 Task: For heading Use Comfortaa with red colour.  font size for heading26,  'Change the font style of data to'Comfortaa and font size to 18,  Change the alignment of both headline & data to Align left In the sheet   Catalyst Sales templetes   book
Action: Mouse moved to (345, 245)
Screenshot: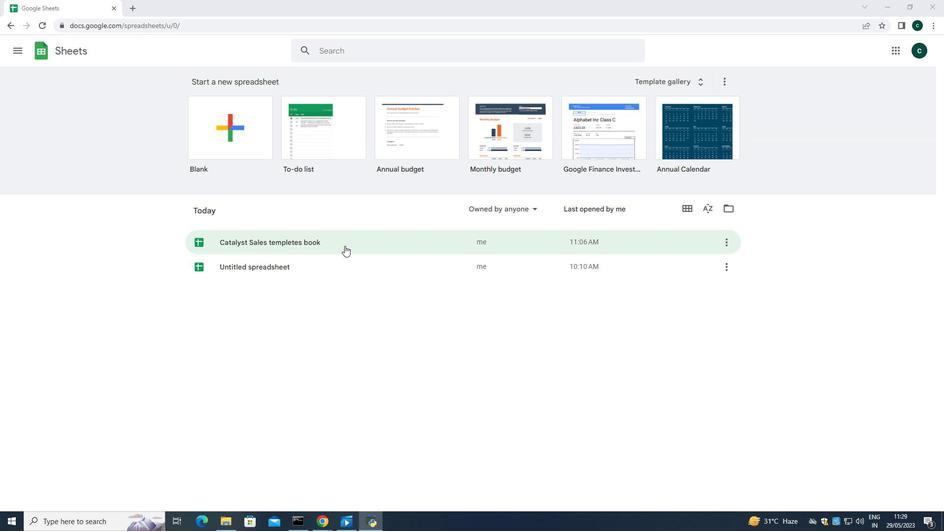 
Action: Mouse pressed left at (345, 245)
Screenshot: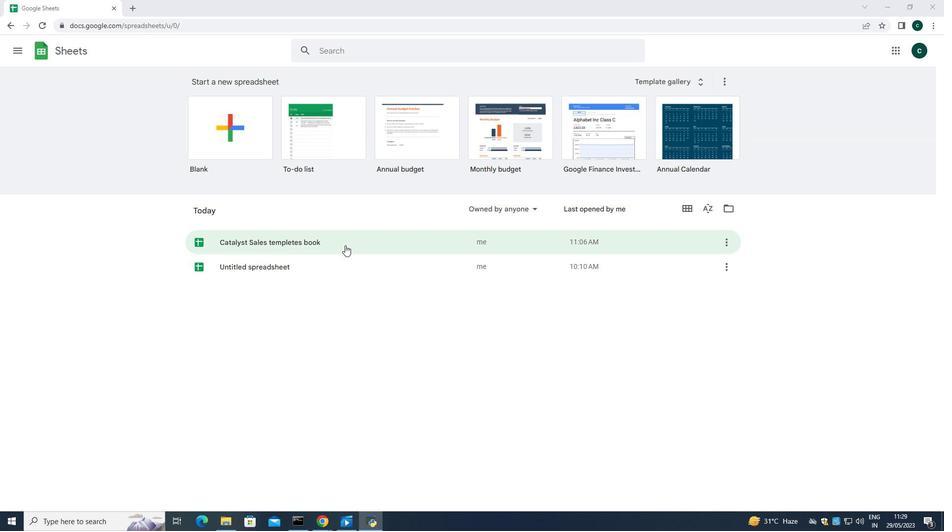 
Action: Mouse pressed left at (345, 245)
Screenshot: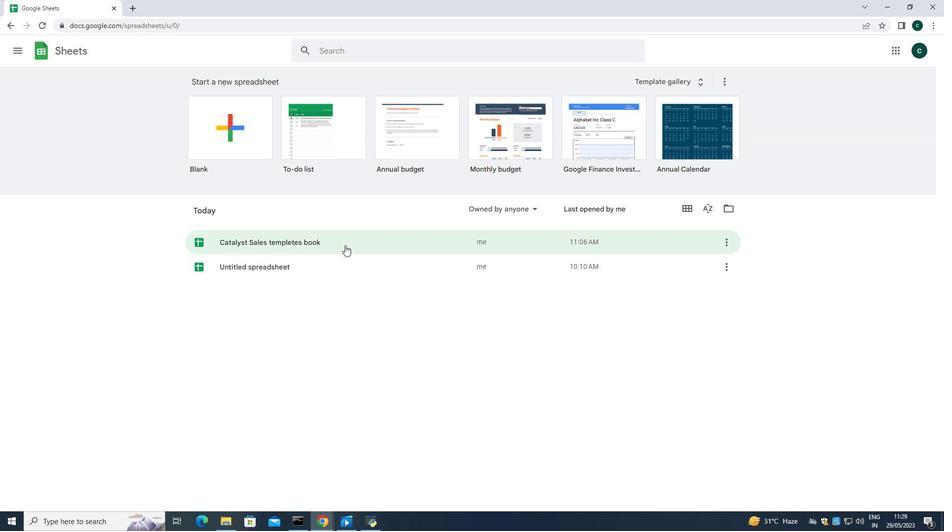 
Action: Mouse moved to (122, 122)
Screenshot: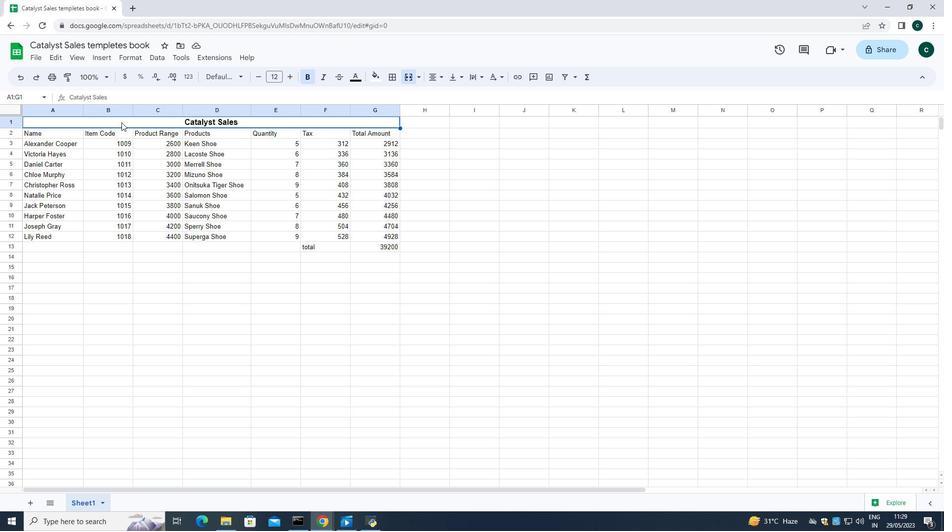 
Action: Mouse pressed left at (122, 122)
Screenshot: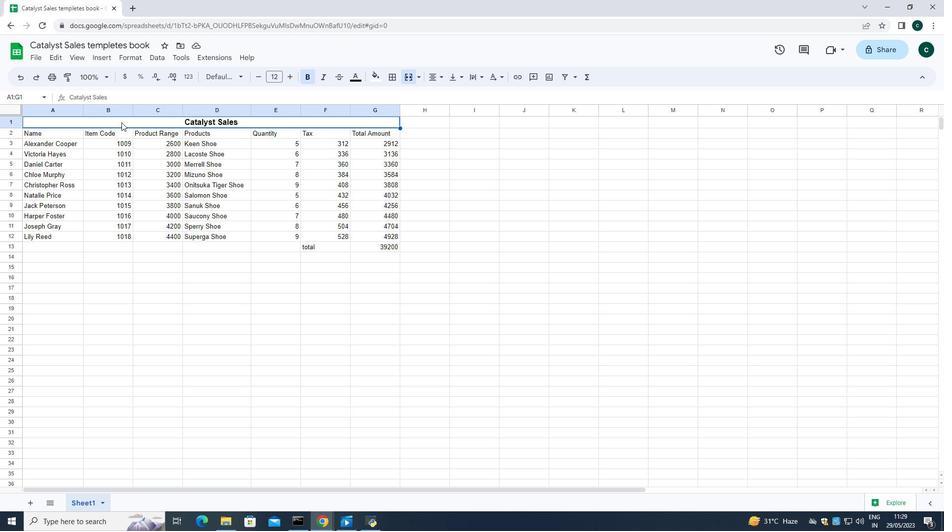 
Action: Mouse moved to (147, 97)
Screenshot: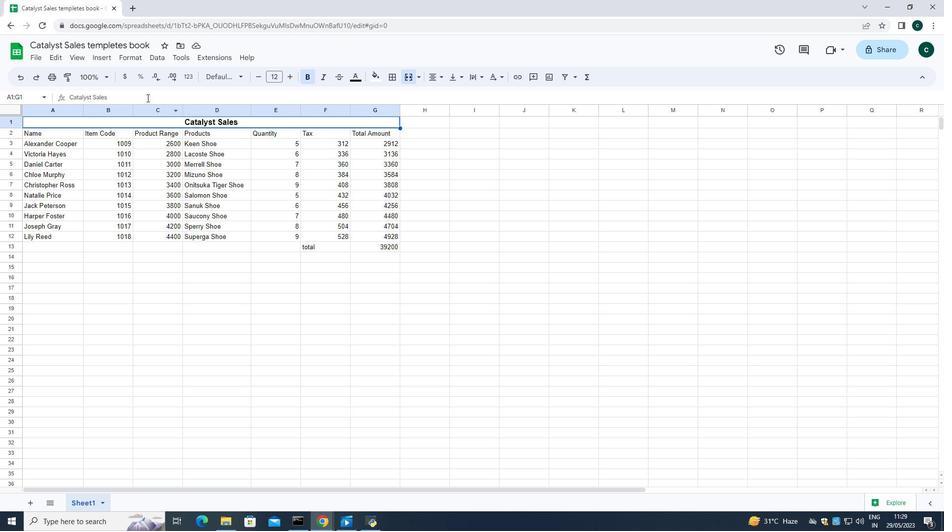 
Action: Mouse pressed left at (147, 97)
Screenshot: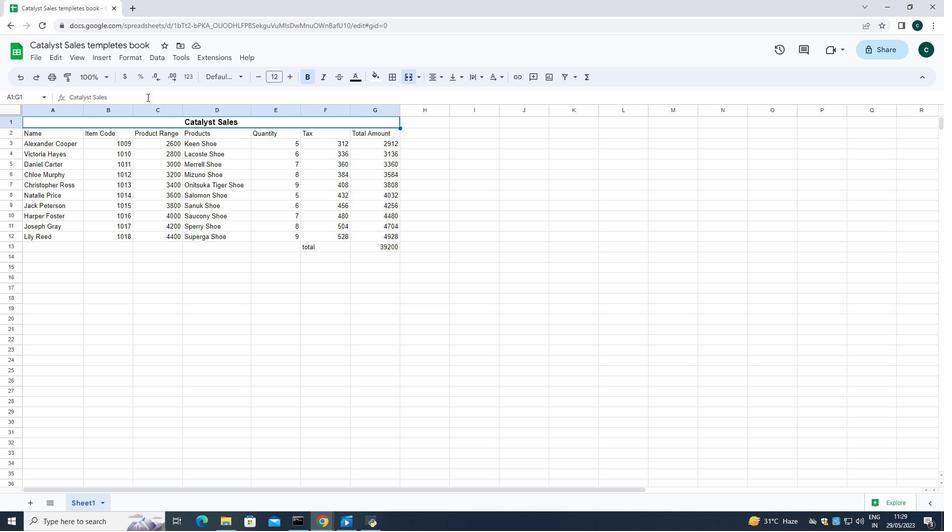 
Action: Key pressed <Key.backspace><Key.backspace><Key.backspace><Key.backspace><Key.backspace><Key.backspace><Key.backspace><Key.backspace><Key.backspace><Key.backspace><Key.backspace><Key.backspace><Key.backspace><Key.backspace><Key.shift><Key.shift><Key.shift><Key.shift><Key.shift><Key.shift><Key.shift>Comfortaa
Screenshot: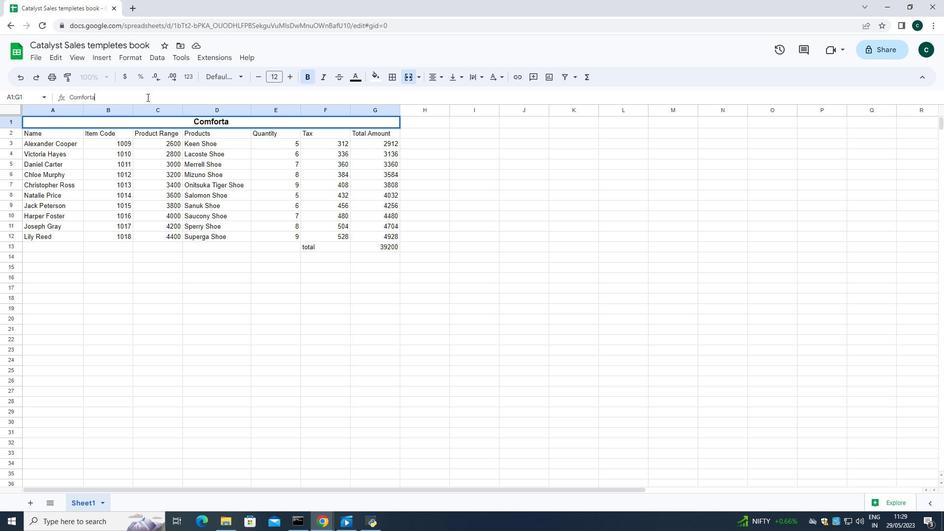 
Action: Mouse moved to (249, 121)
Screenshot: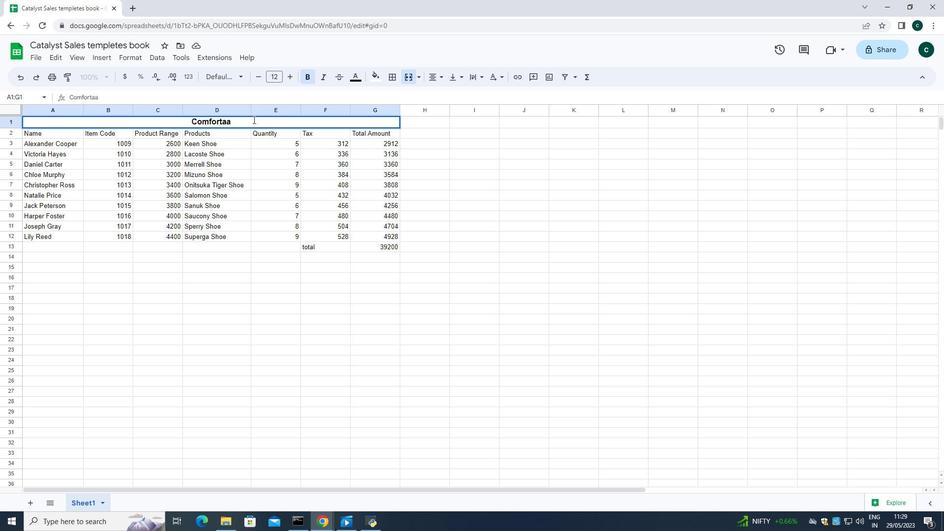 
Action: Mouse pressed left at (249, 121)
Screenshot: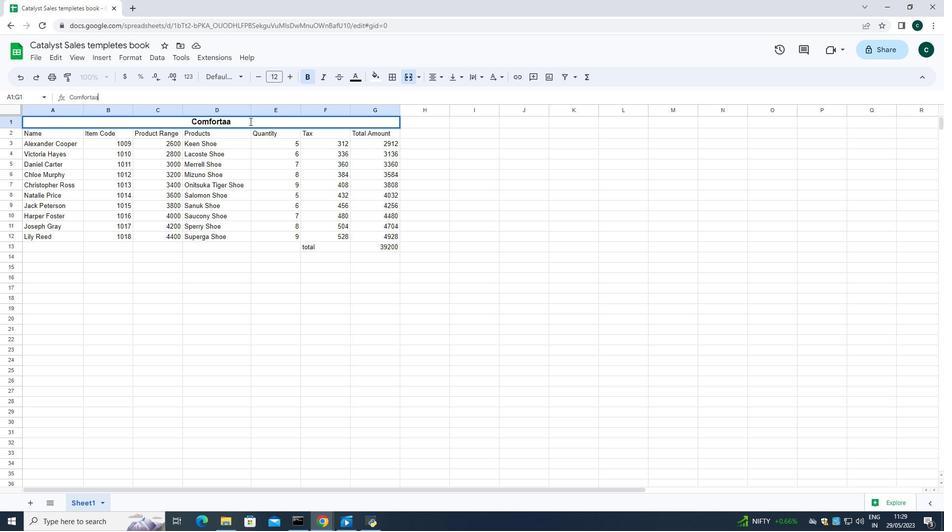 
Action: Mouse moved to (291, 79)
Screenshot: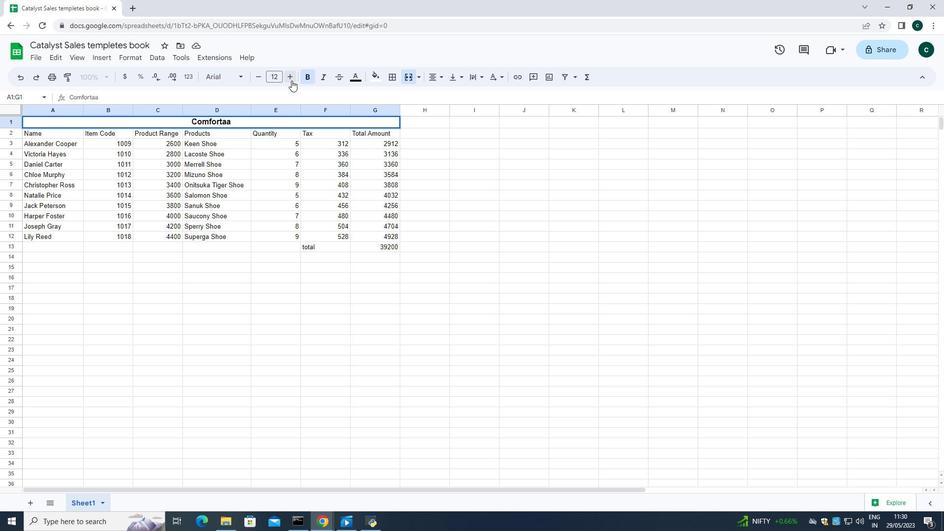 
Action: Mouse pressed left at (291, 79)
Screenshot: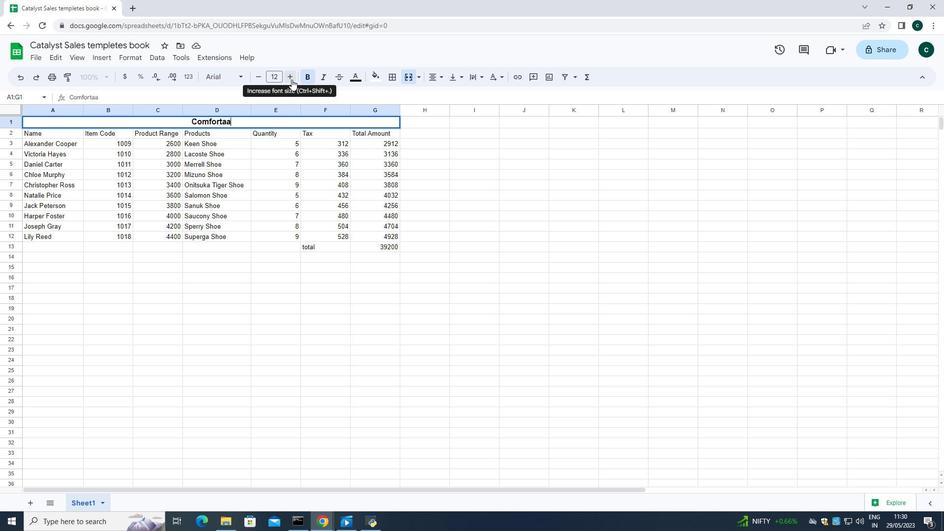 
Action: Mouse moved to (289, 74)
Screenshot: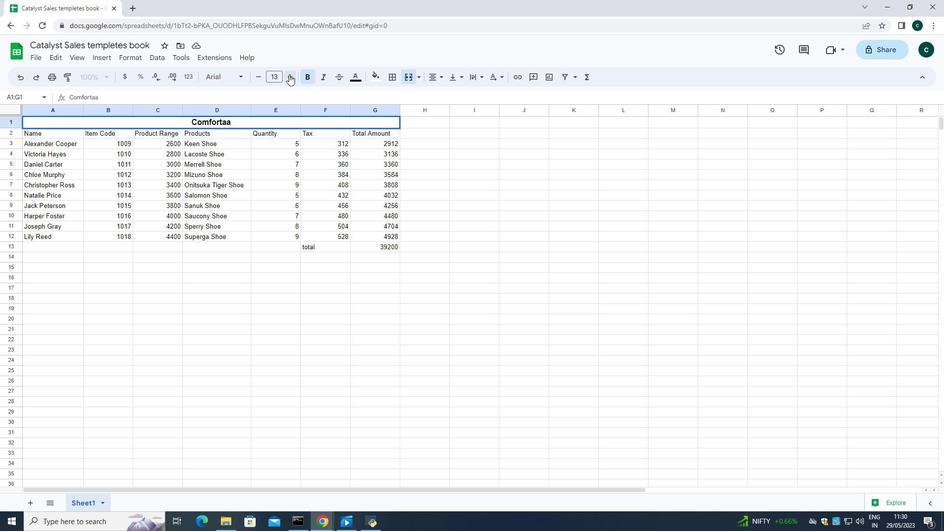 
Action: Mouse pressed left at (289, 74)
Screenshot: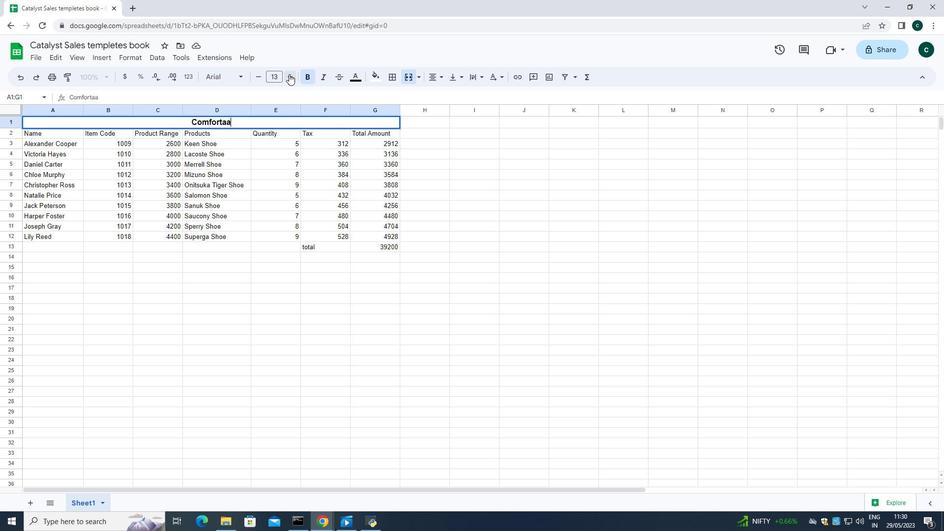 
Action: Mouse pressed left at (289, 74)
Screenshot: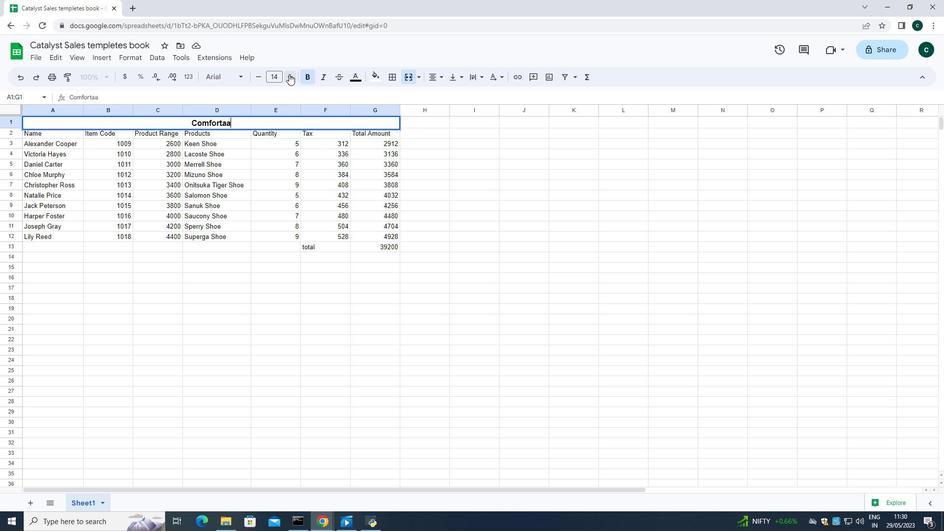 
Action: Mouse moved to (290, 78)
Screenshot: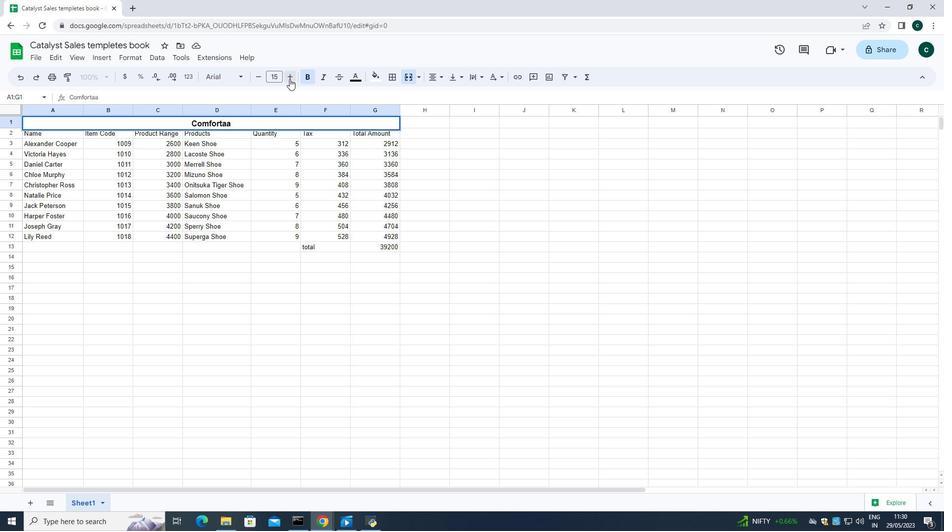 
Action: Mouse pressed left at (290, 78)
Screenshot: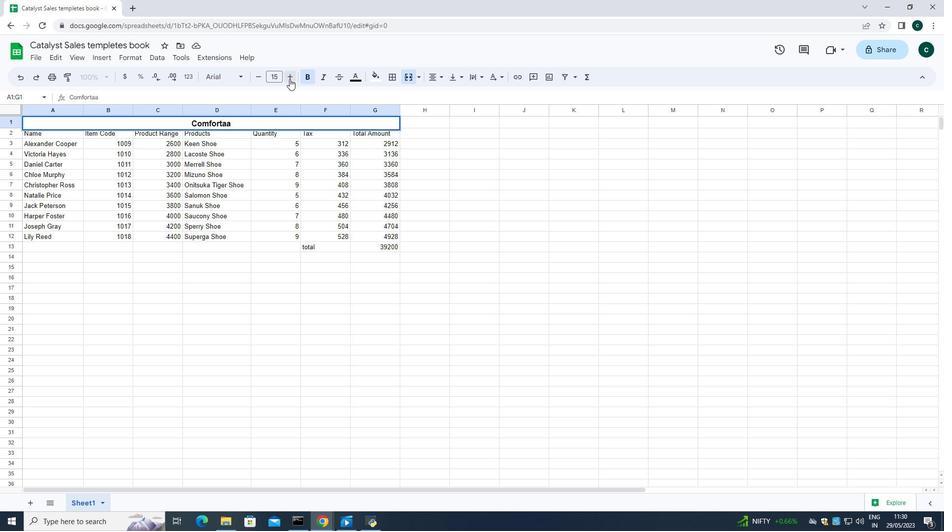 
Action: Mouse pressed left at (290, 78)
Screenshot: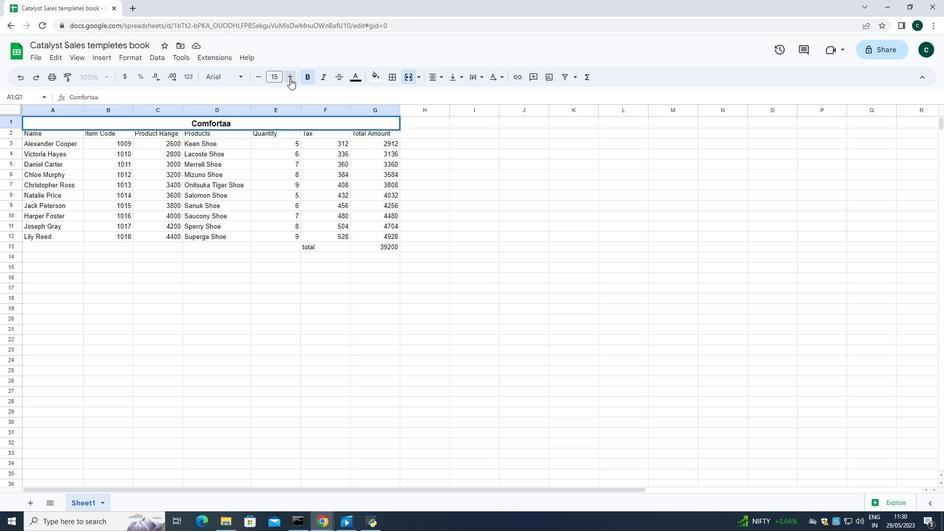 
Action: Mouse pressed left at (290, 78)
Screenshot: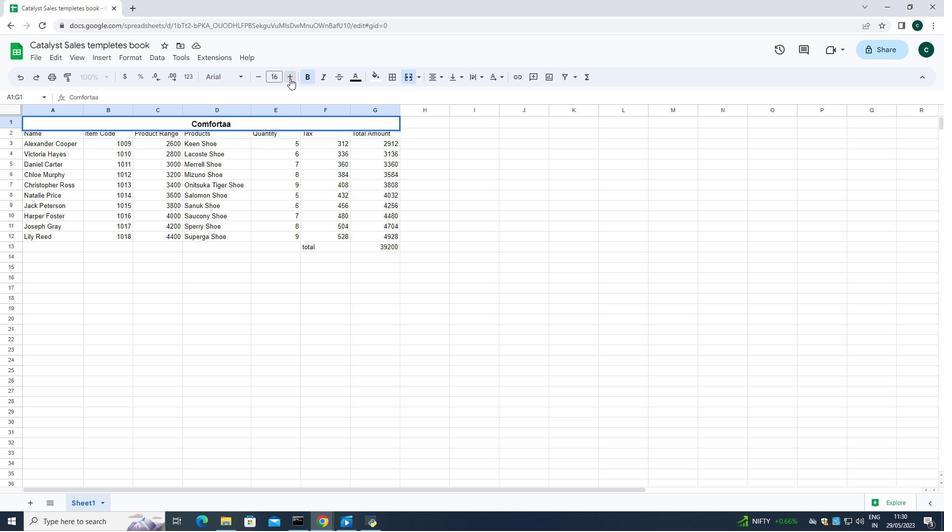 
Action: Mouse pressed left at (290, 78)
Screenshot: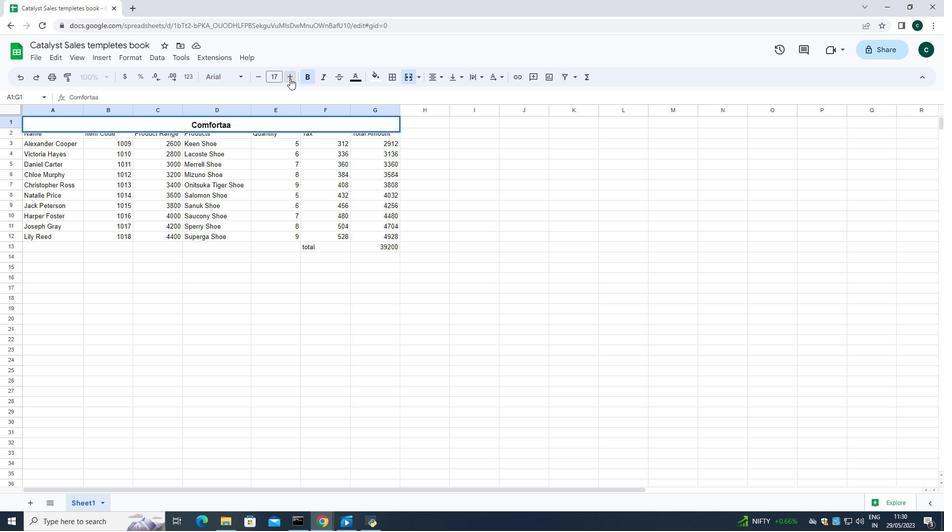 
Action: Mouse pressed left at (290, 78)
Screenshot: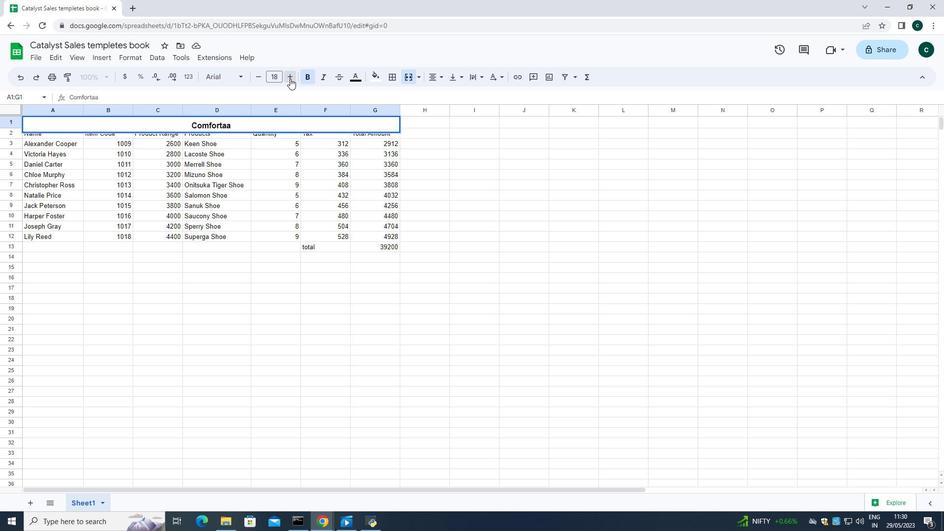 
Action: Mouse pressed left at (290, 78)
Screenshot: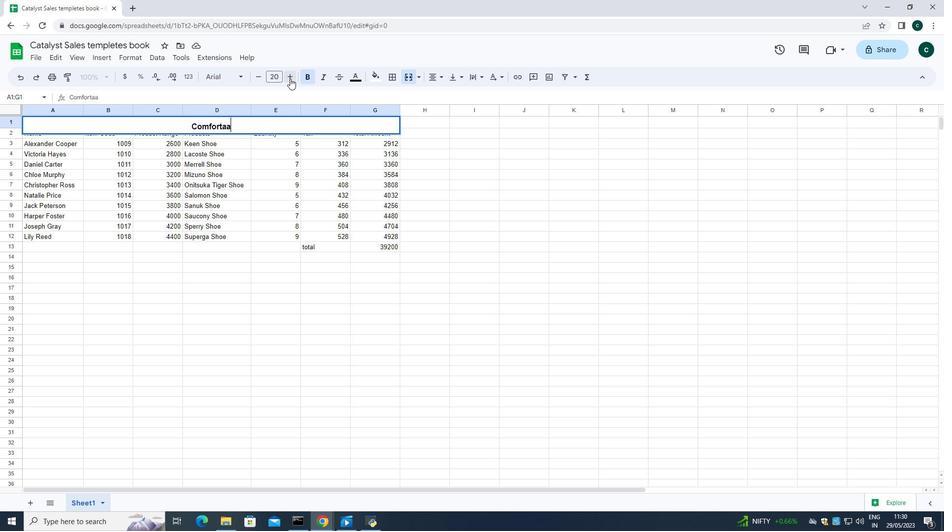 
Action: Mouse moved to (291, 76)
Screenshot: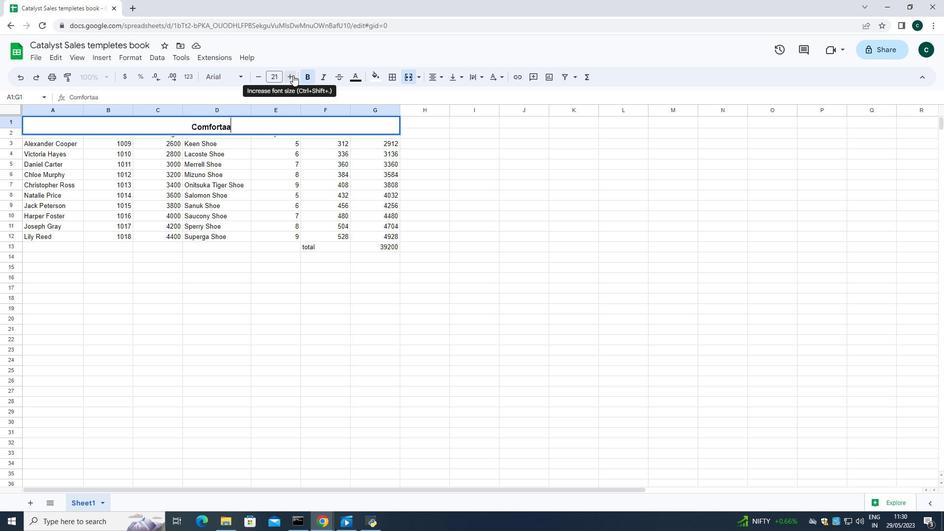 
Action: Mouse pressed left at (291, 76)
Screenshot: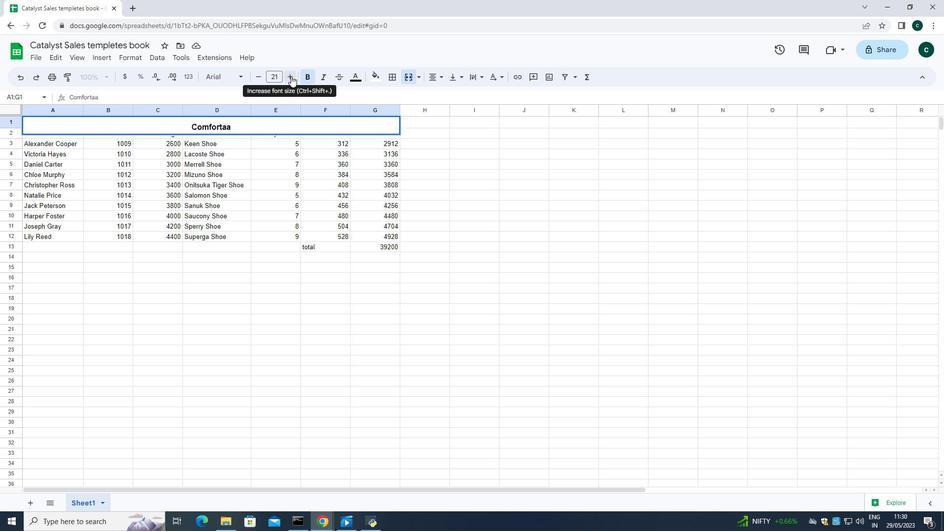 
Action: Mouse pressed left at (291, 76)
Screenshot: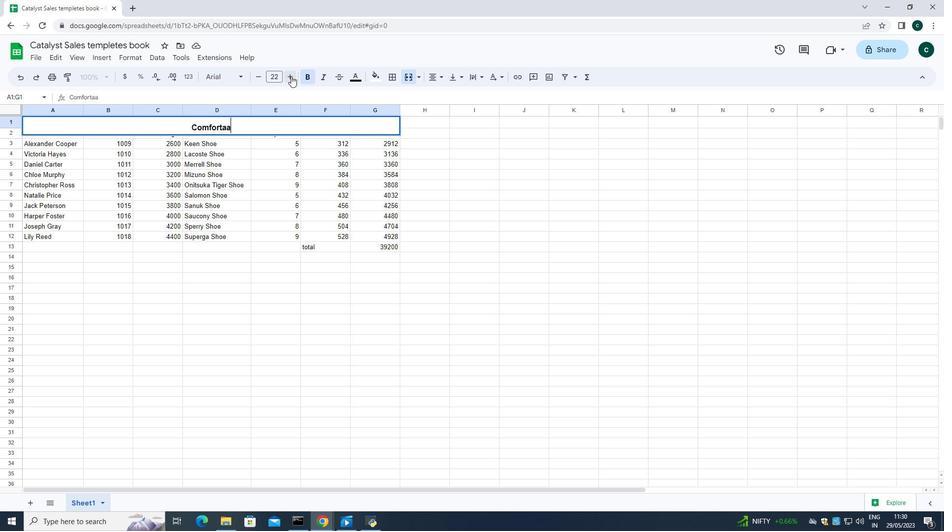 
Action: Mouse pressed left at (291, 76)
Screenshot: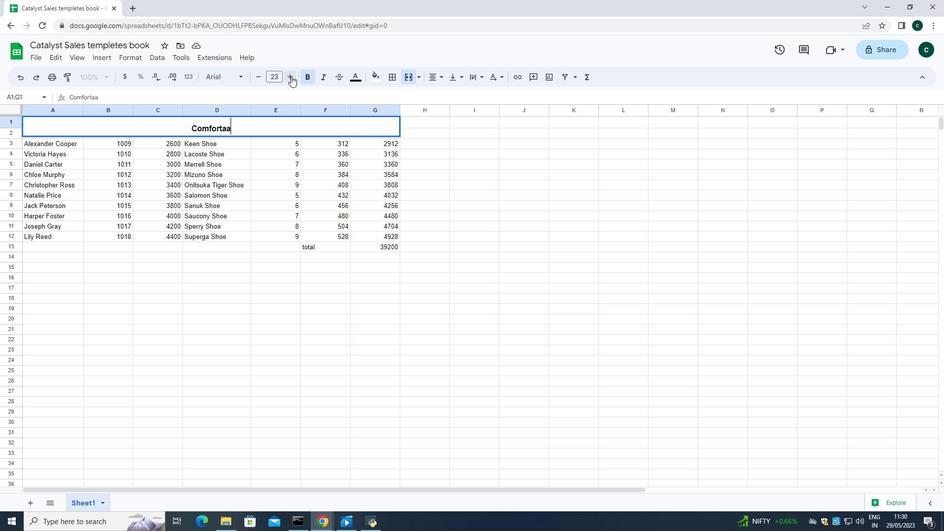 
Action: Mouse pressed left at (291, 76)
Screenshot: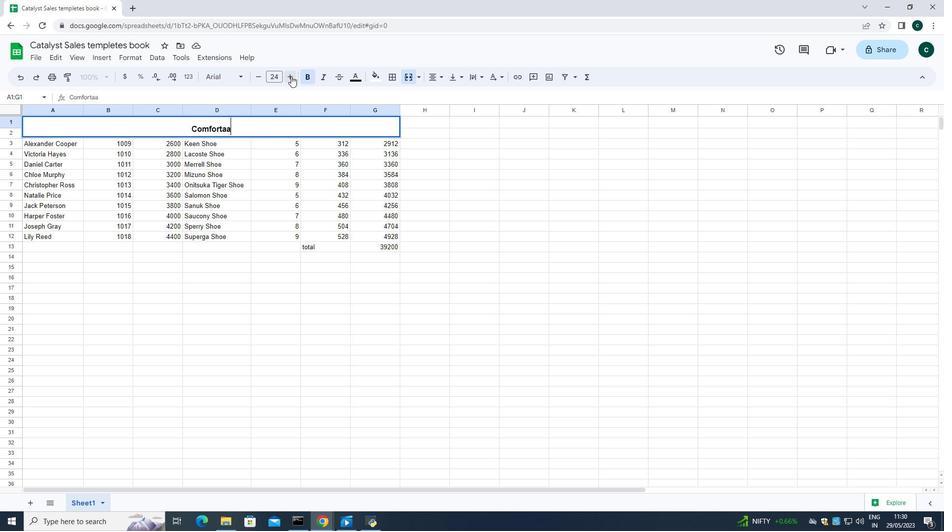 
Action: Mouse pressed left at (291, 76)
Screenshot: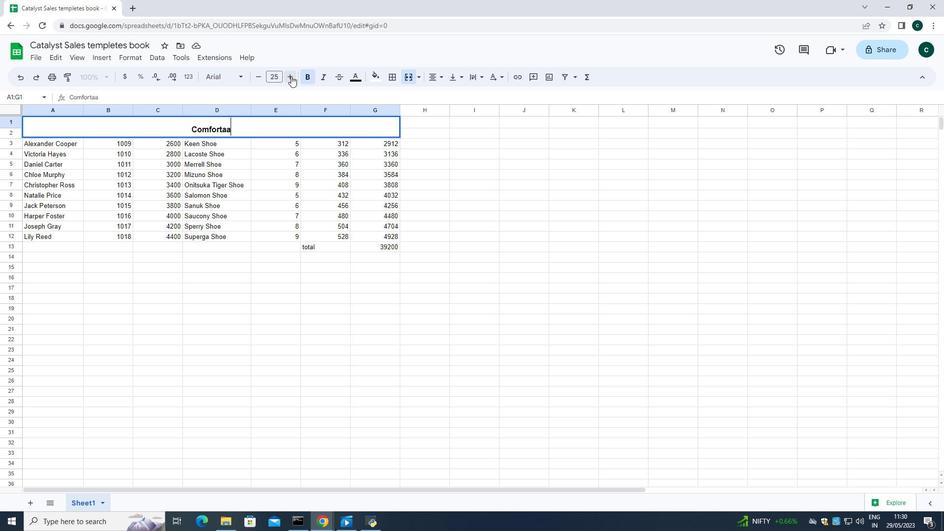 
Action: Mouse moved to (353, 78)
Screenshot: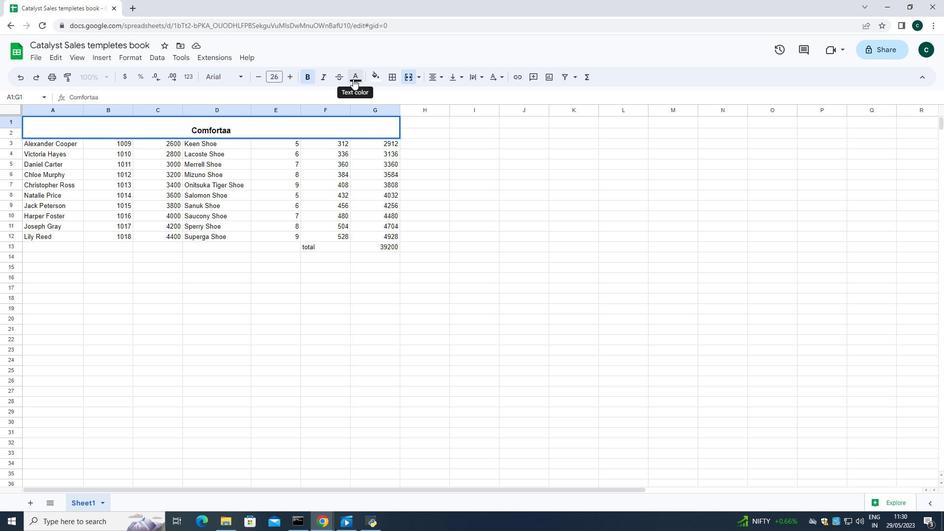 
Action: Mouse pressed left at (353, 78)
Screenshot: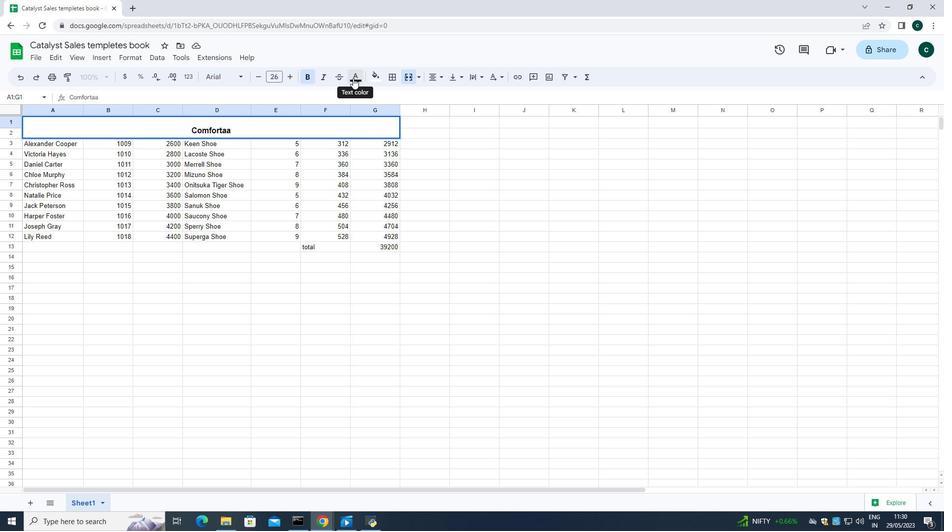
Action: Mouse moved to (368, 120)
Screenshot: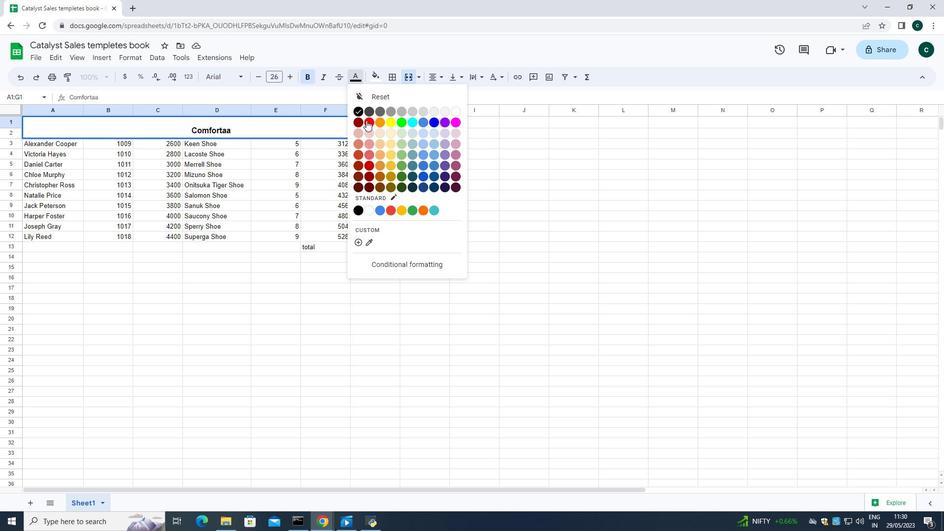 
Action: Mouse pressed left at (368, 120)
Screenshot: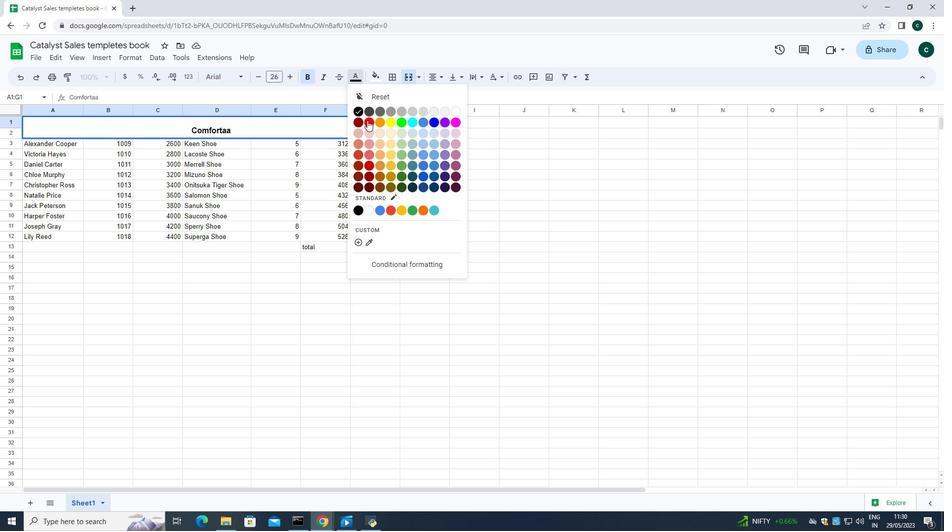 
Action: Mouse moved to (236, 128)
Screenshot: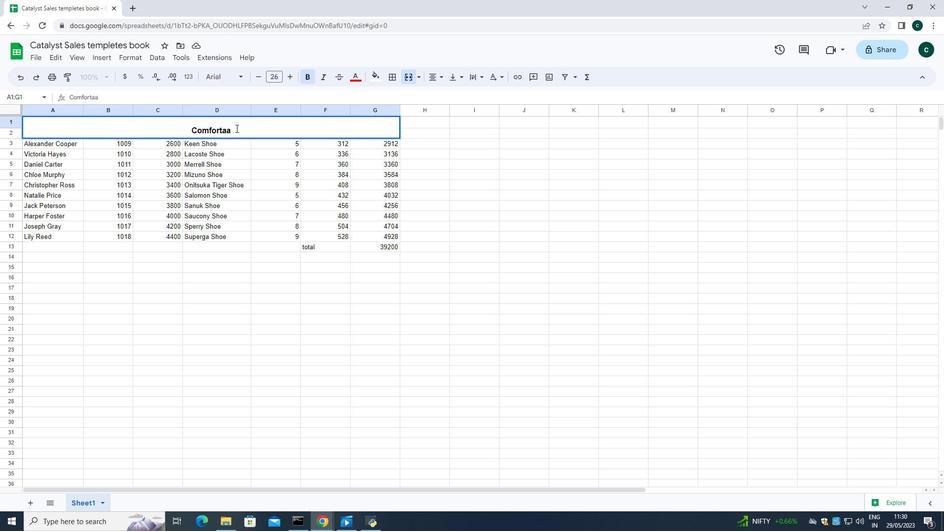 
Action: Mouse pressed left at (236, 128)
Screenshot: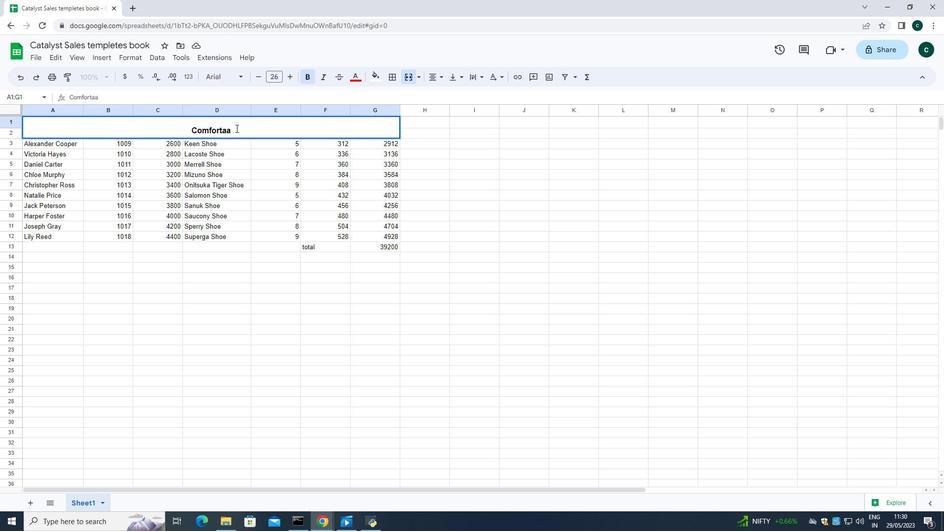 
Action: Mouse moved to (266, 273)
Screenshot: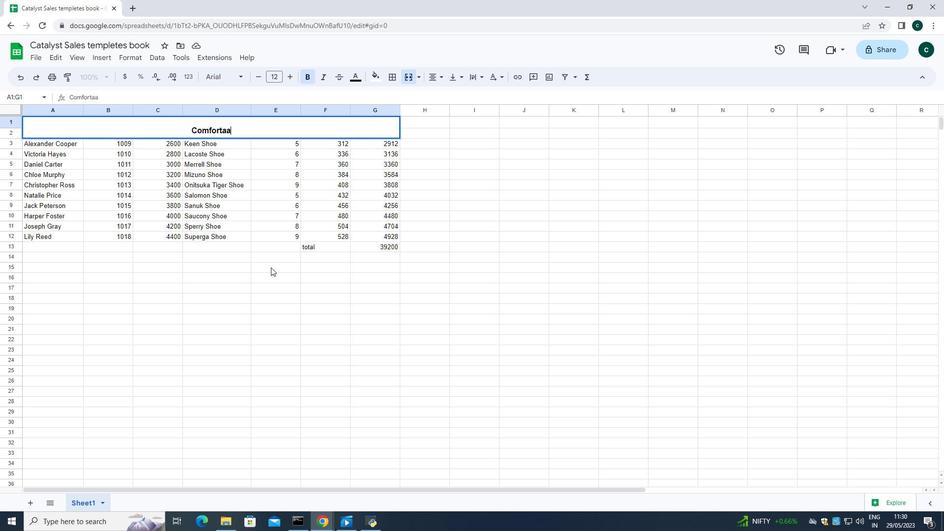 
Action: Mouse pressed left at (266, 273)
Screenshot: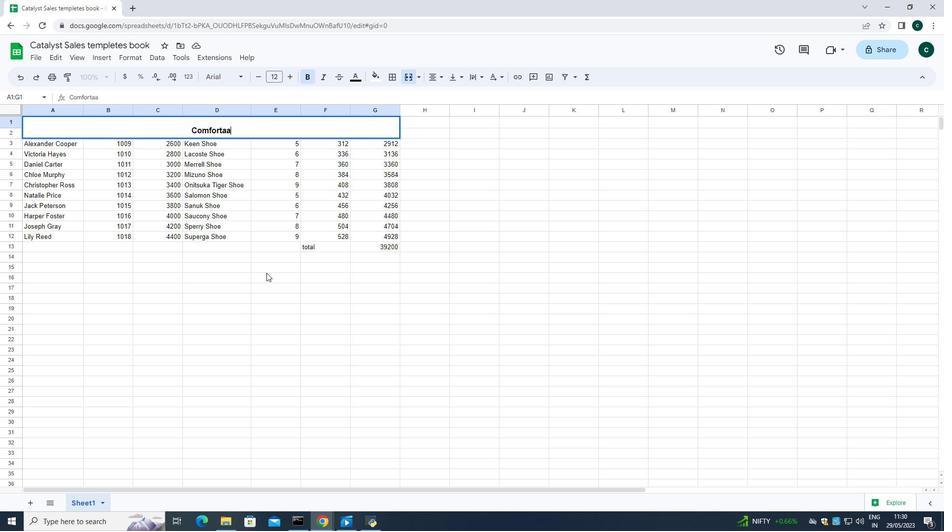 
Action: Mouse moved to (243, 122)
Screenshot: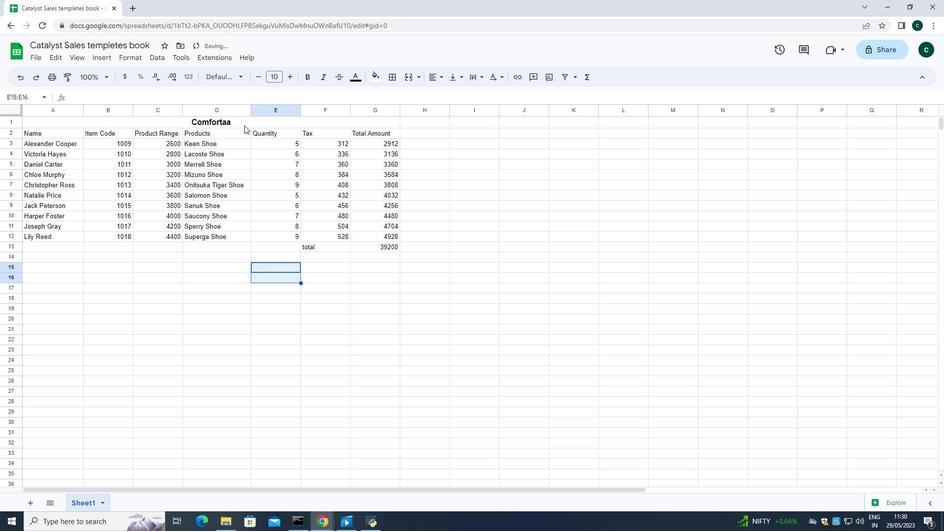 
Action: Mouse pressed left at (243, 122)
Screenshot: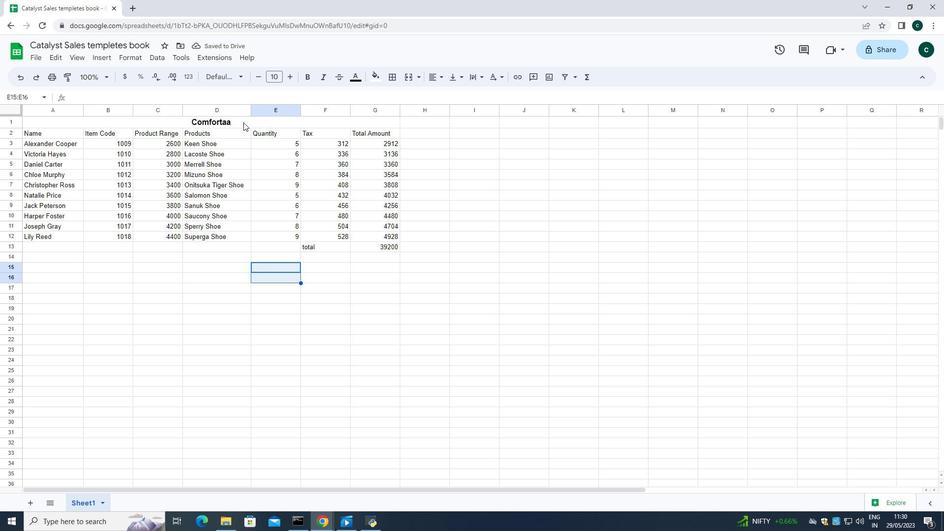 
Action: Mouse moved to (353, 77)
Screenshot: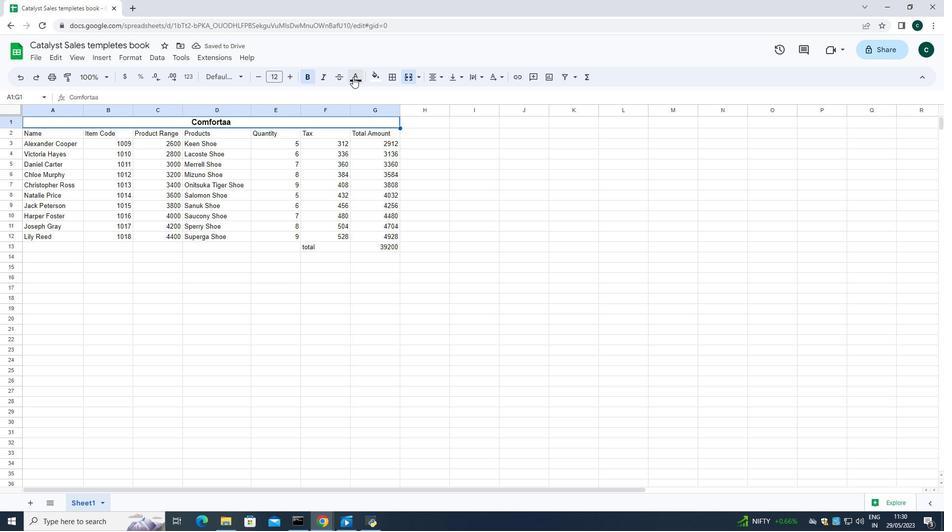
Action: Mouse pressed left at (353, 77)
Screenshot: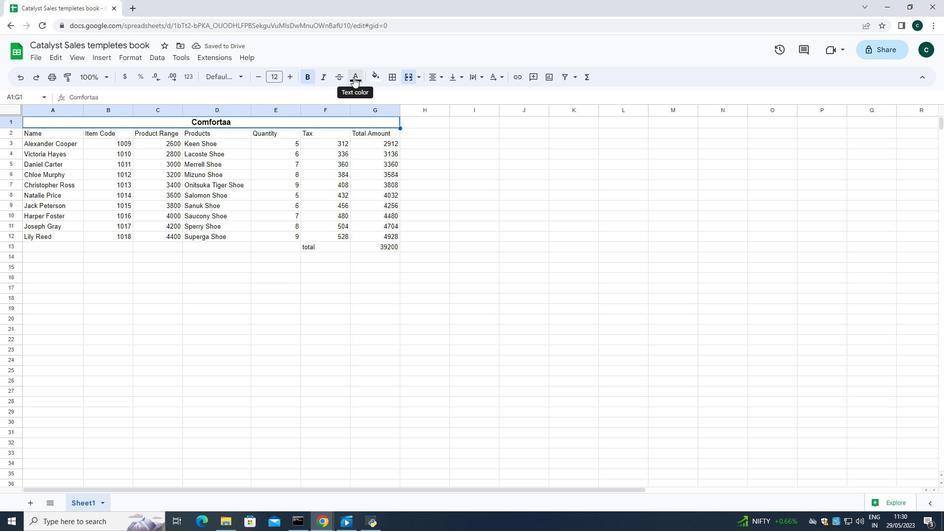 
Action: Mouse moved to (365, 123)
Screenshot: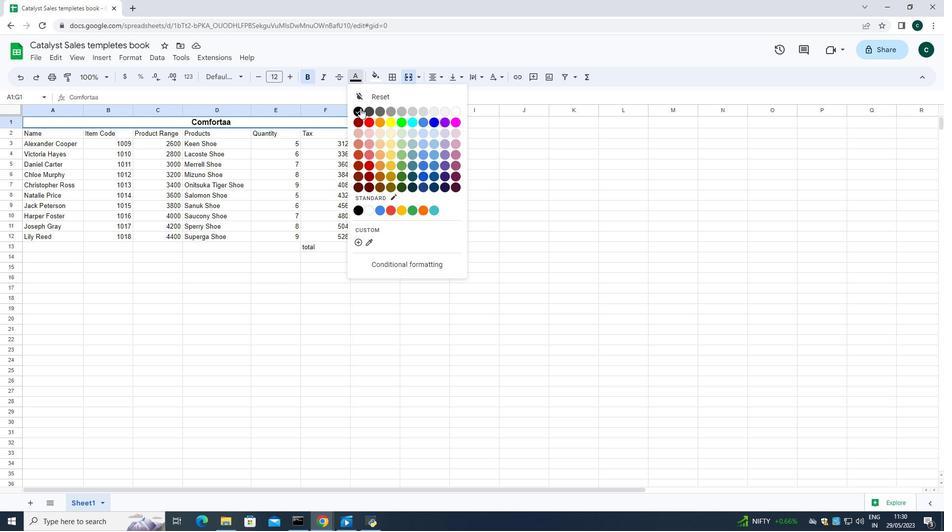 
Action: Mouse pressed left at (365, 123)
Screenshot: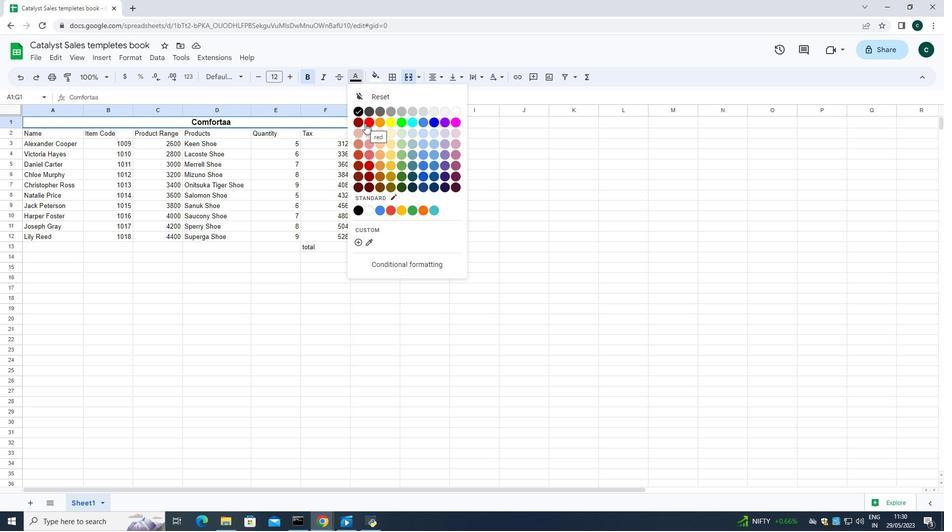 
Action: Mouse moved to (243, 120)
Screenshot: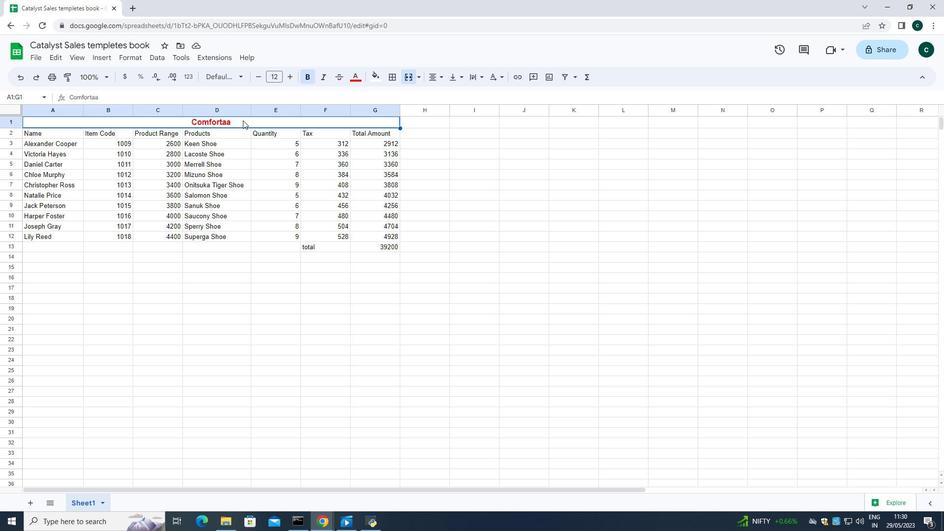 
Action: Mouse pressed left at (243, 120)
Screenshot: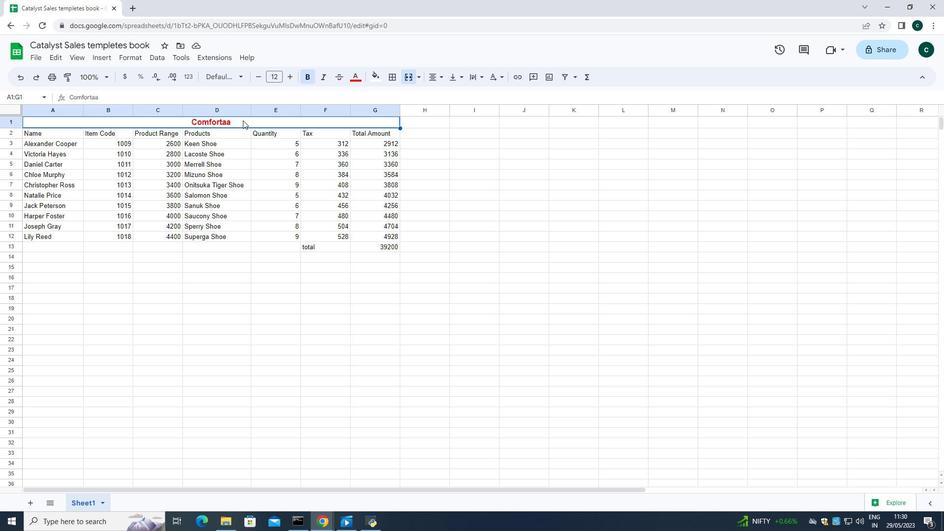 
Action: Mouse moved to (322, 79)
Screenshot: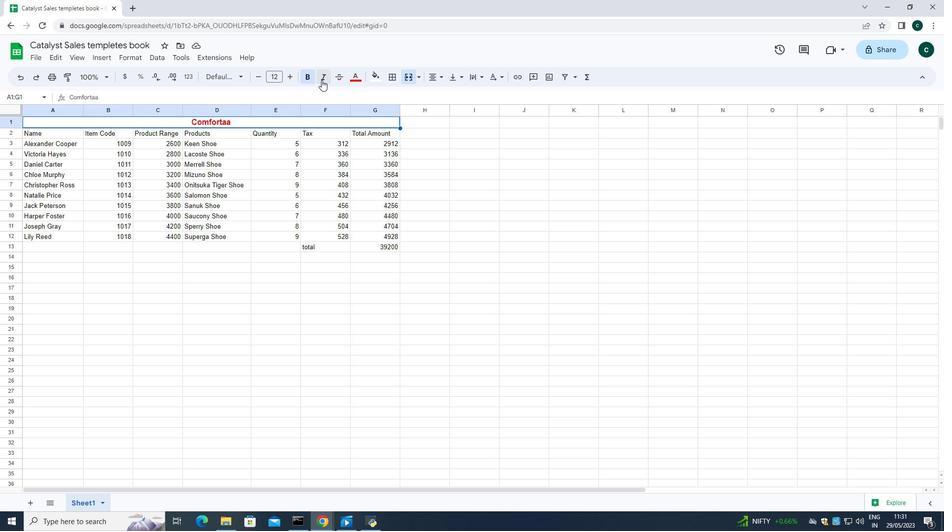 
Action: Mouse pressed left at (322, 79)
Screenshot: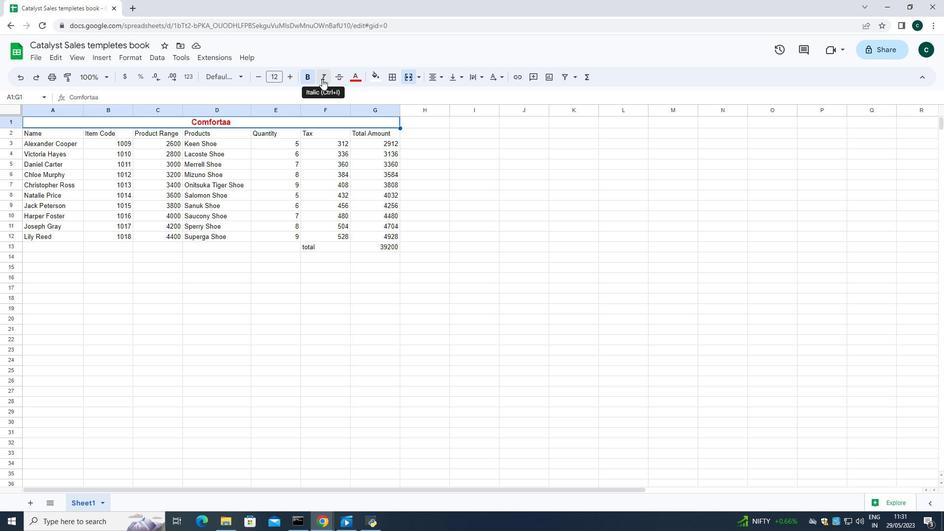 
Action: Mouse moved to (54, 141)
Screenshot: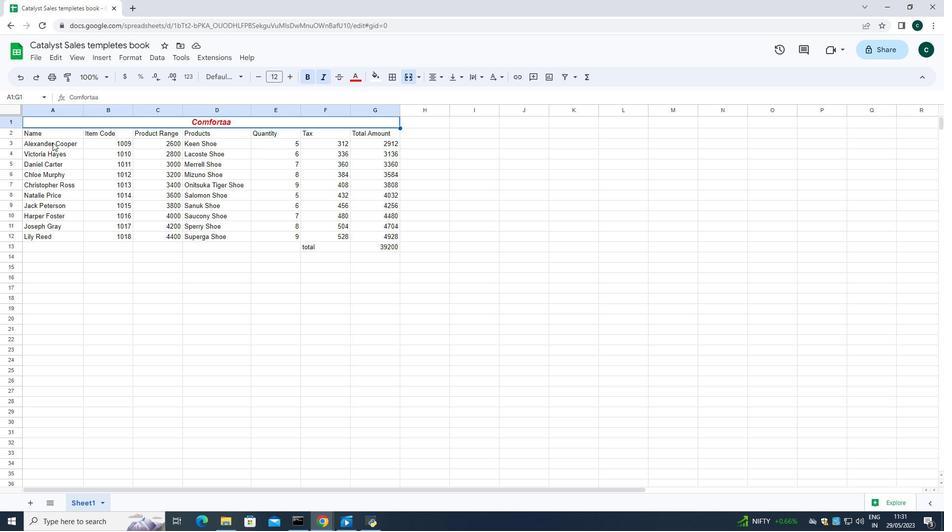 
Action: Mouse pressed left at (54, 141)
Screenshot: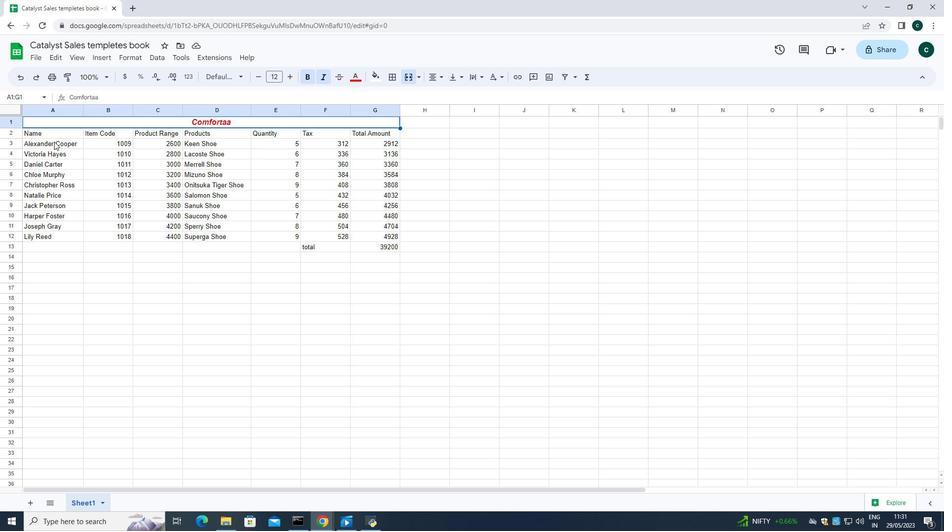 
Action: Mouse moved to (126, 282)
Screenshot: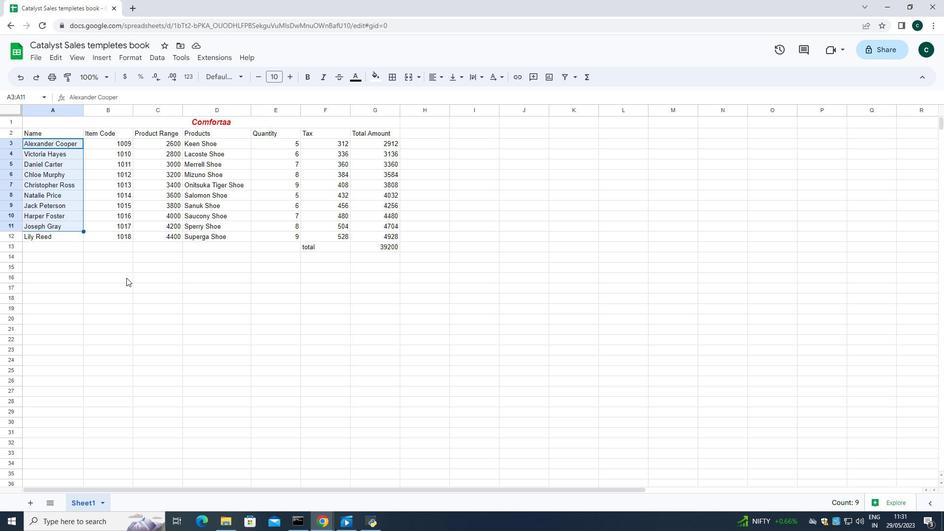 
Action: Mouse pressed left at (126, 282)
Screenshot: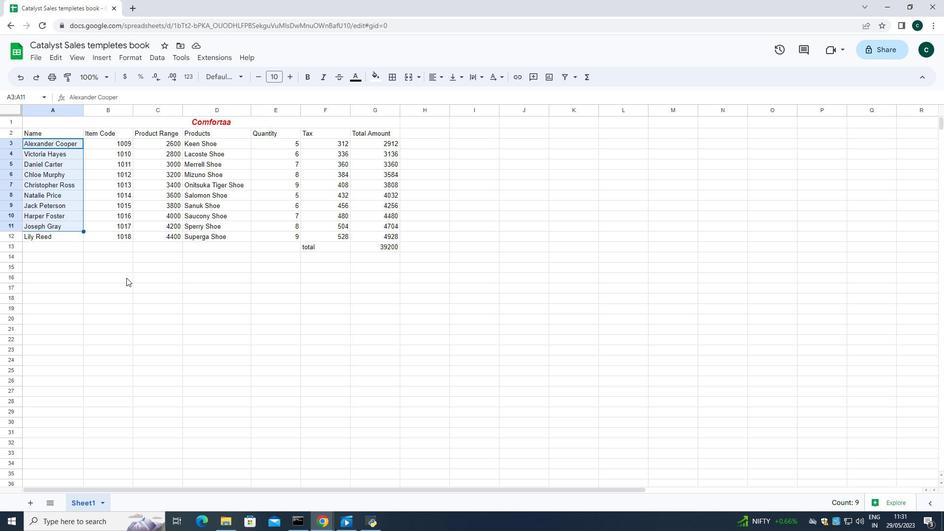 
Action: Mouse moved to (70, 130)
Screenshot: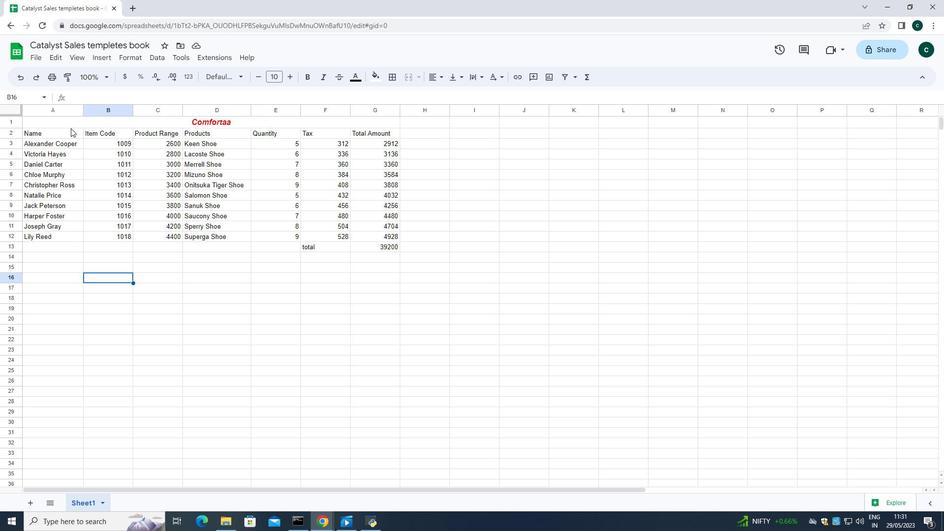 
Action: Mouse pressed left at (70, 130)
Screenshot: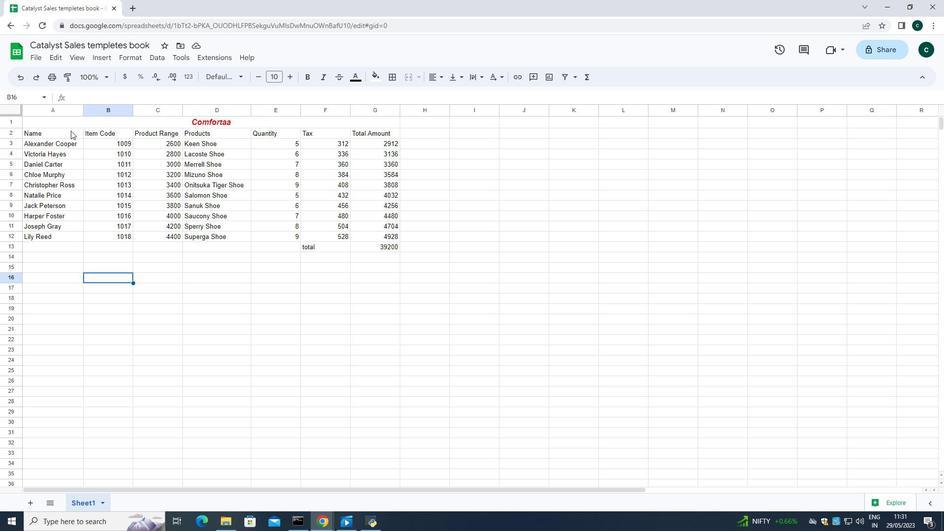 
Action: Mouse moved to (322, 78)
Screenshot: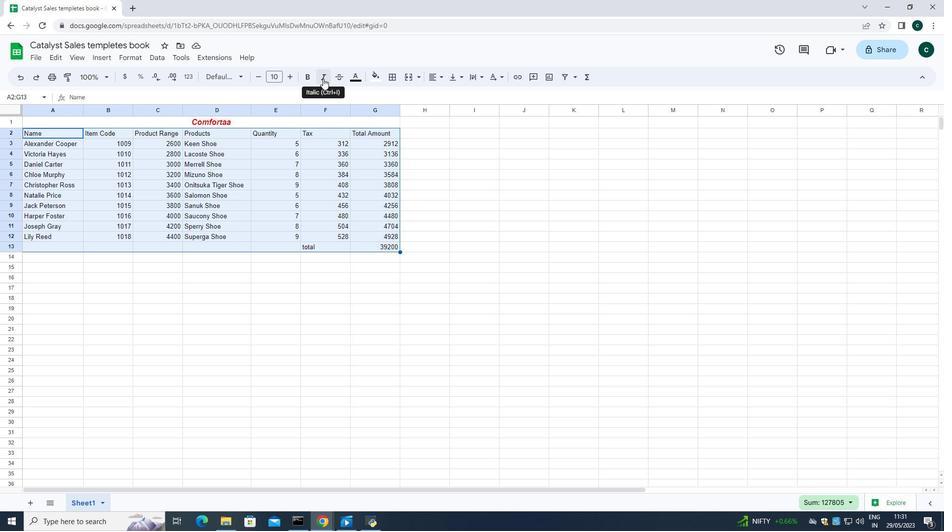
Action: Mouse pressed left at (322, 78)
Screenshot: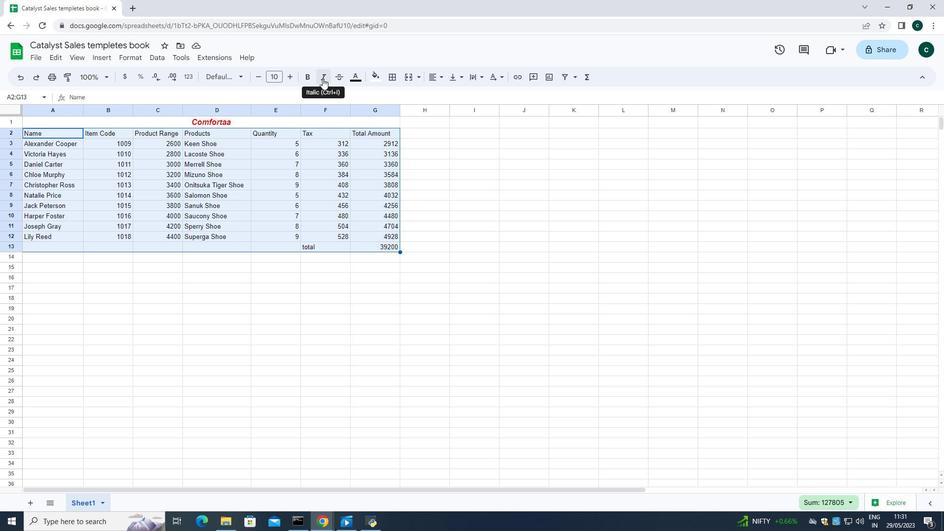 
Action: Mouse moved to (290, 75)
Screenshot: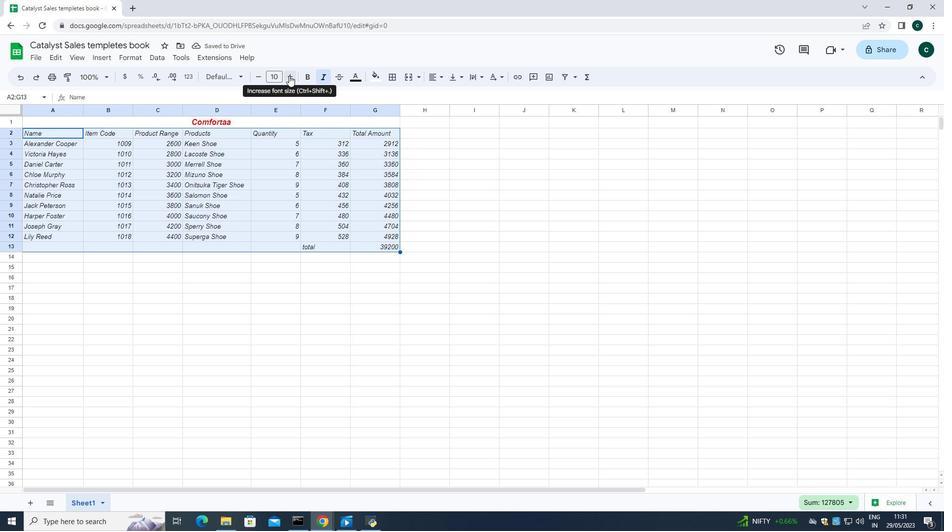 
Action: Mouse pressed left at (290, 75)
Screenshot: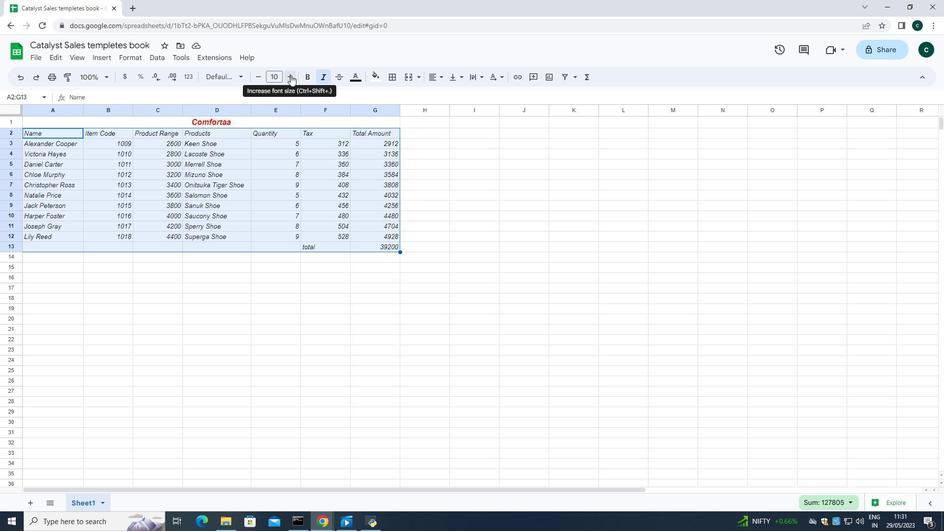
Action: Mouse pressed left at (290, 75)
Screenshot: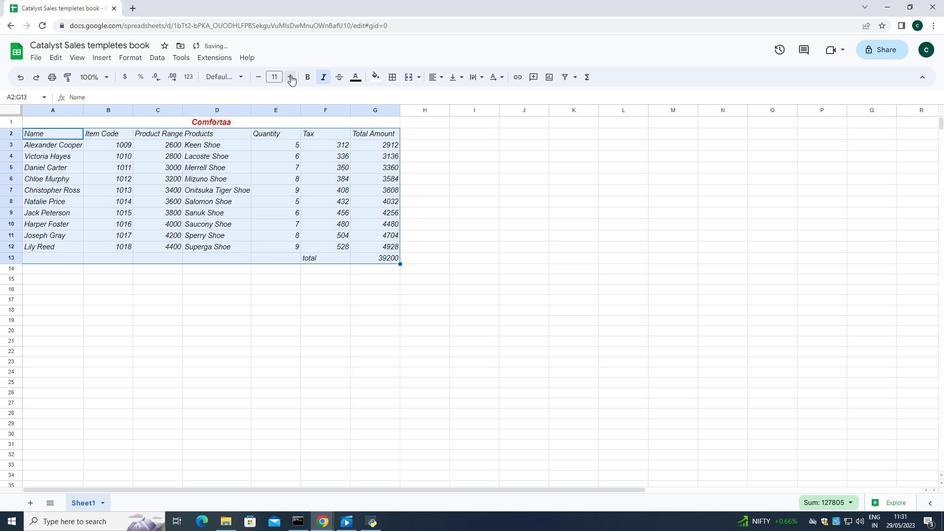 
Action: Mouse pressed left at (290, 75)
Screenshot: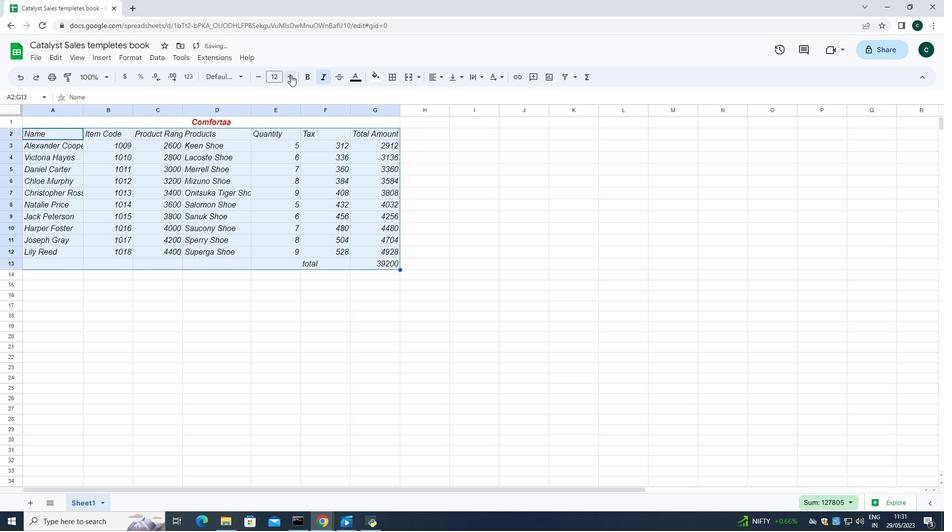 
Action: Mouse pressed left at (290, 75)
Screenshot: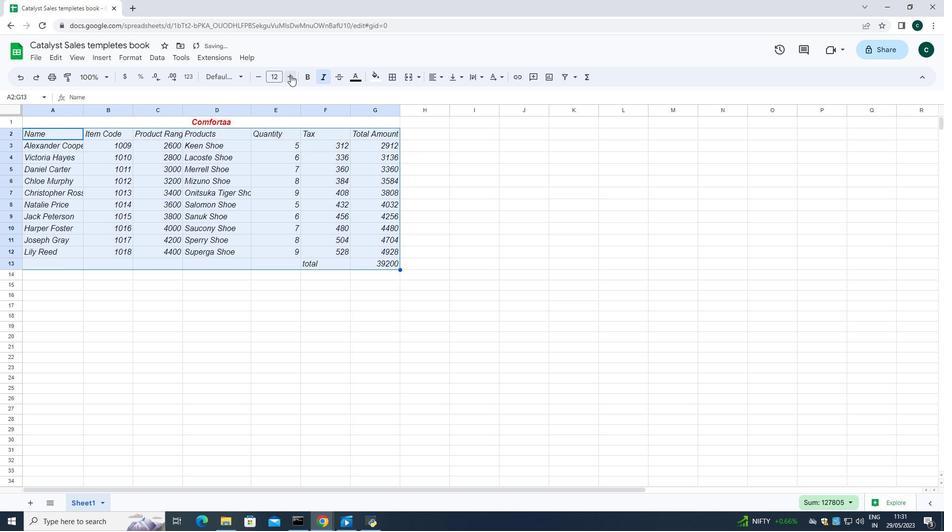 
Action: Mouse pressed left at (290, 75)
Screenshot: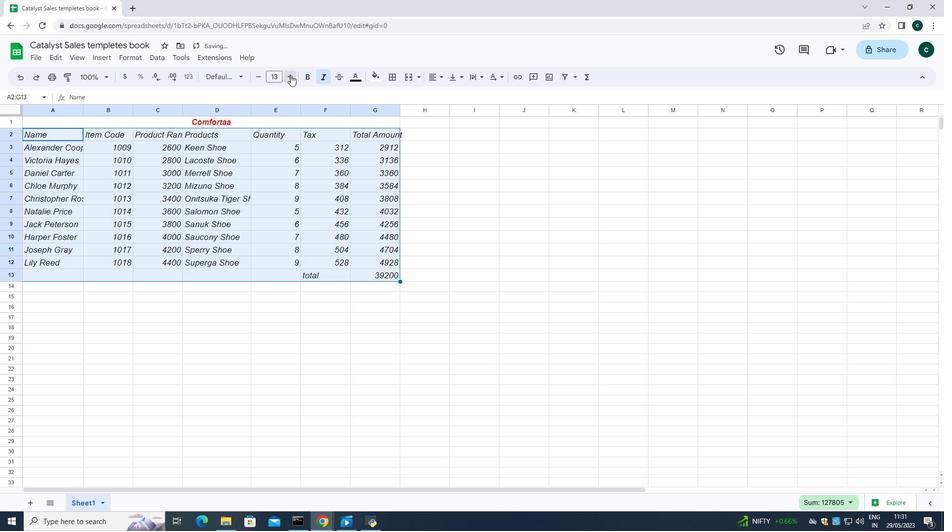 
Action: Mouse pressed left at (290, 75)
Screenshot: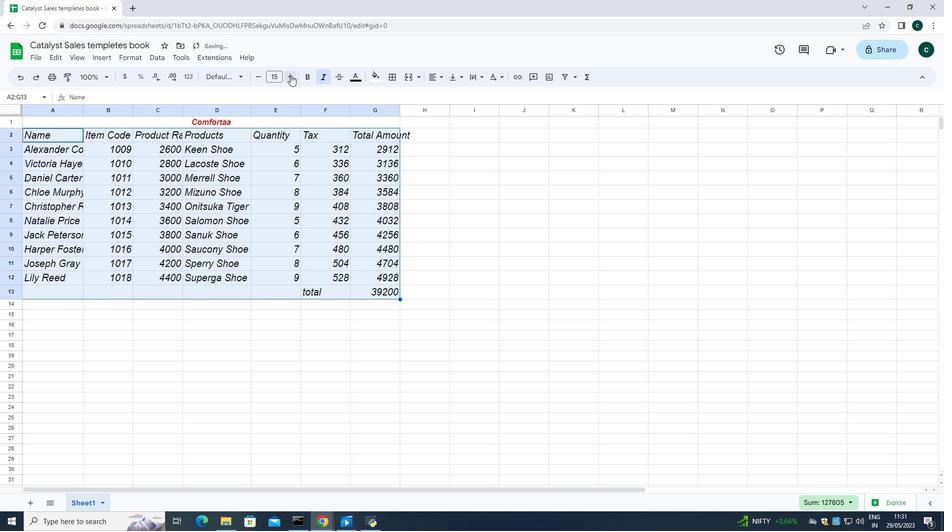 
Action: Mouse pressed left at (290, 75)
Screenshot: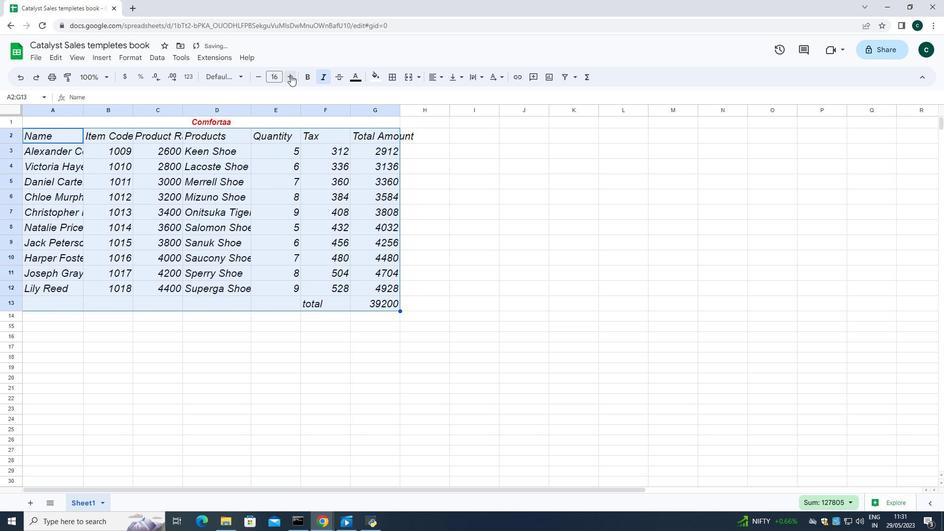 
Action: Mouse pressed left at (290, 75)
Screenshot: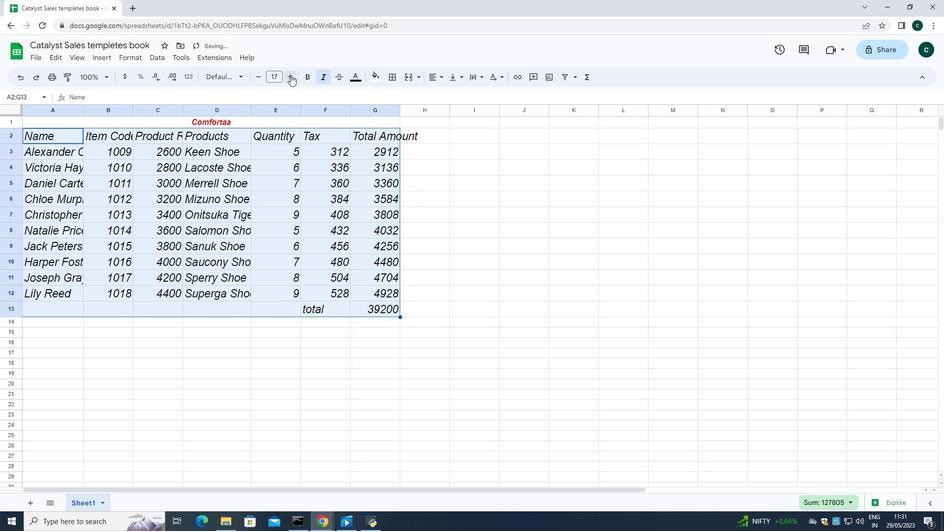 
Action: Mouse moved to (518, 235)
Screenshot: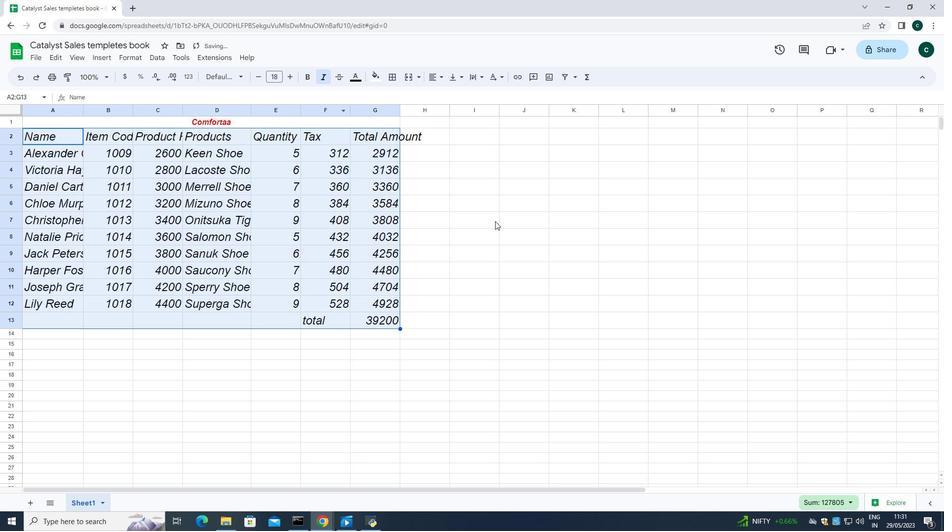 
Action: Mouse pressed left at (518, 235)
Screenshot: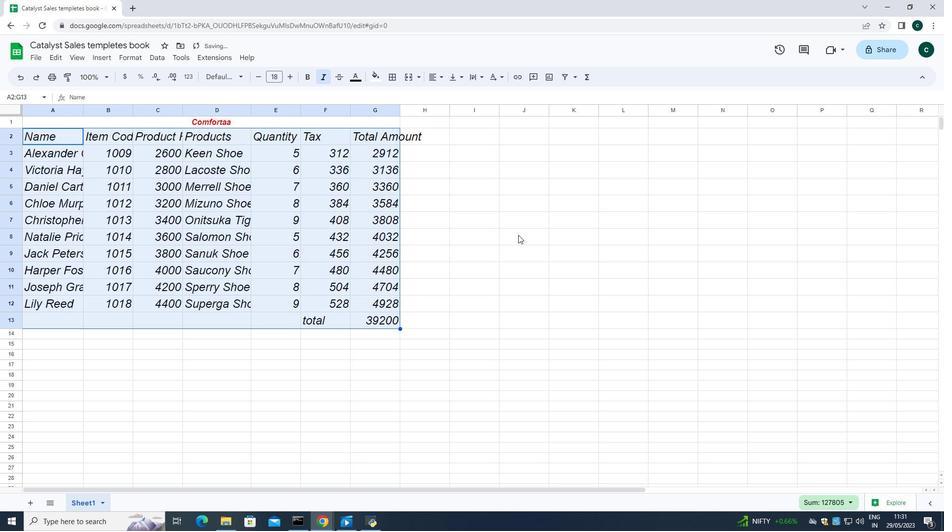 
Action: Mouse moved to (81, 114)
Screenshot: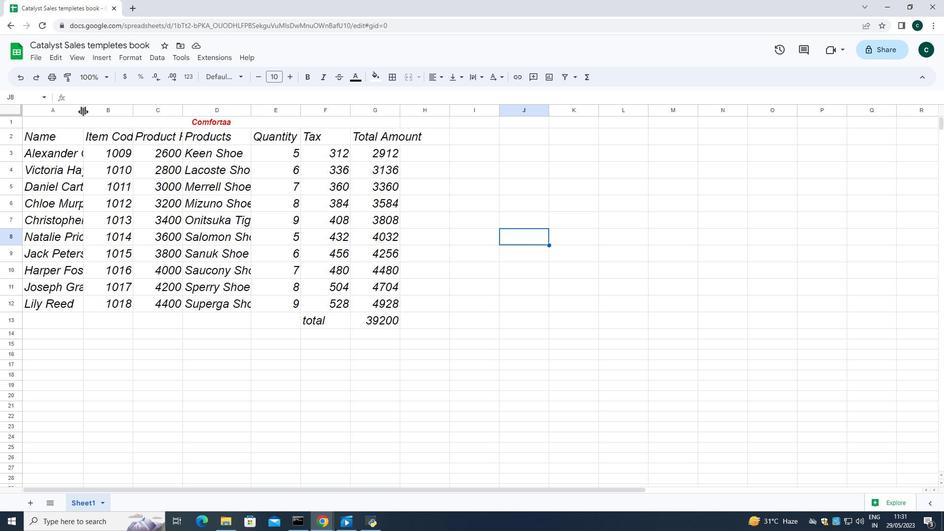 
Action: Mouse pressed left at (81, 114)
Screenshot: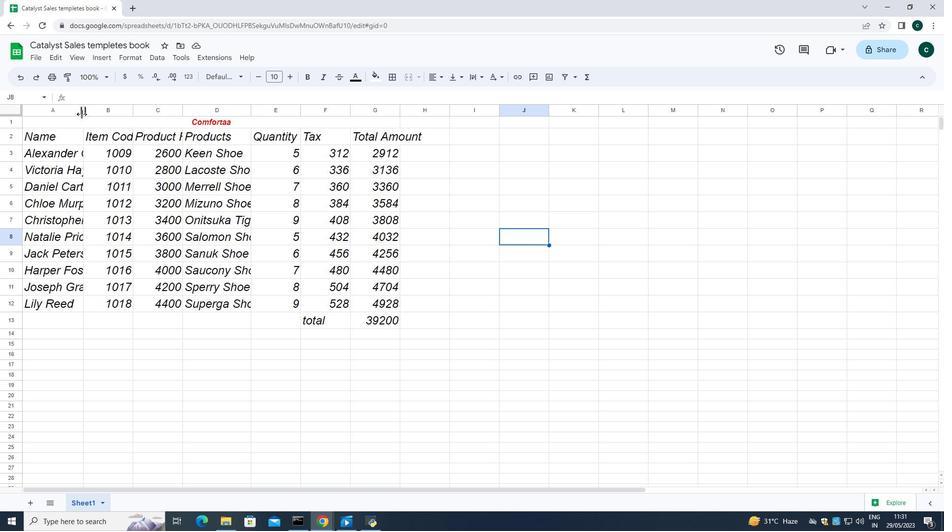 
Action: Mouse moved to (181, 112)
Screenshot: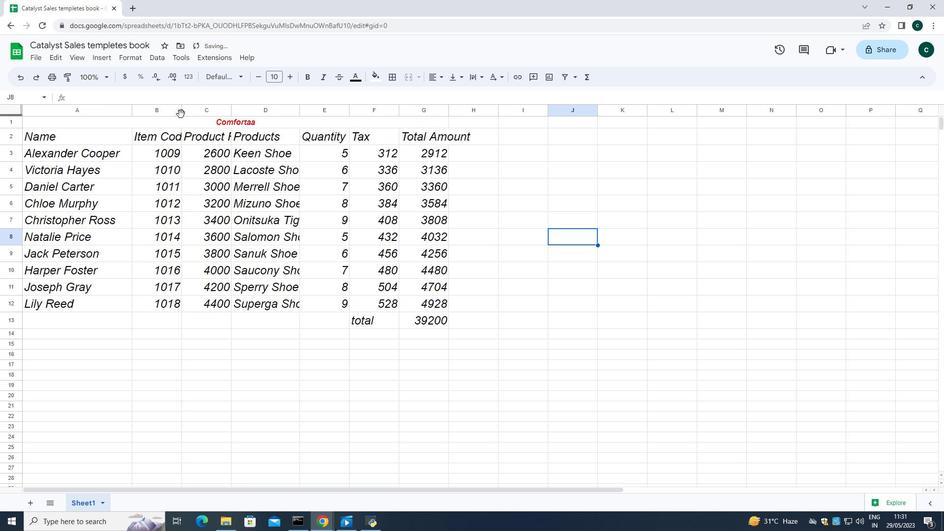 
Action: Mouse pressed left at (181, 112)
Screenshot: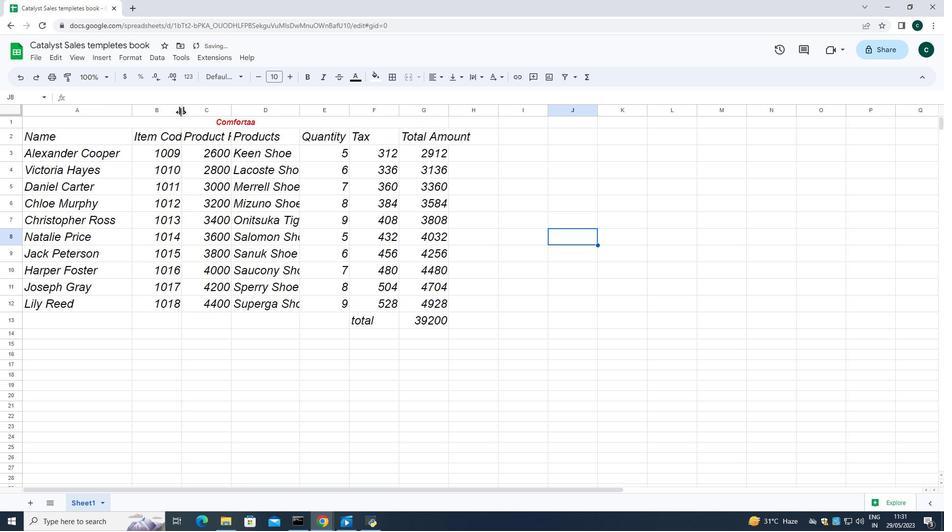 
Action: Mouse moved to (264, 110)
Screenshot: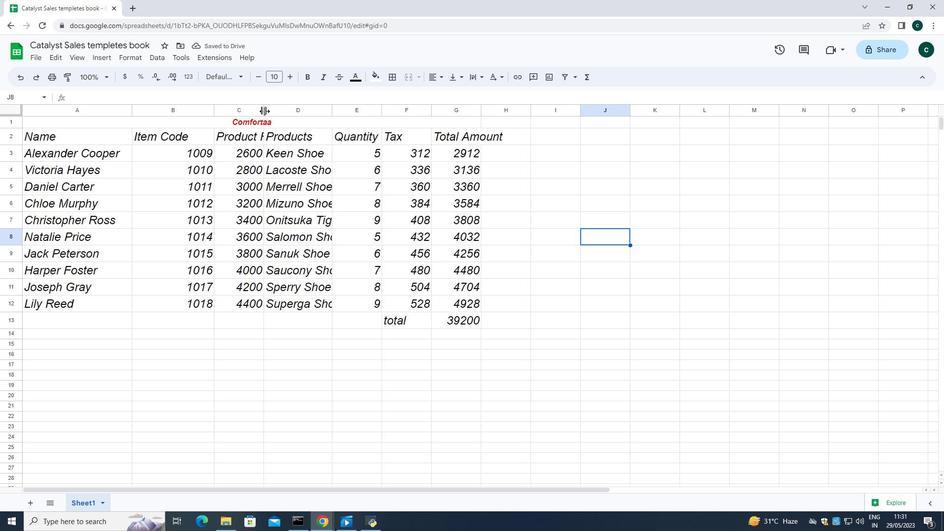 
Action: Mouse pressed left at (264, 110)
Screenshot: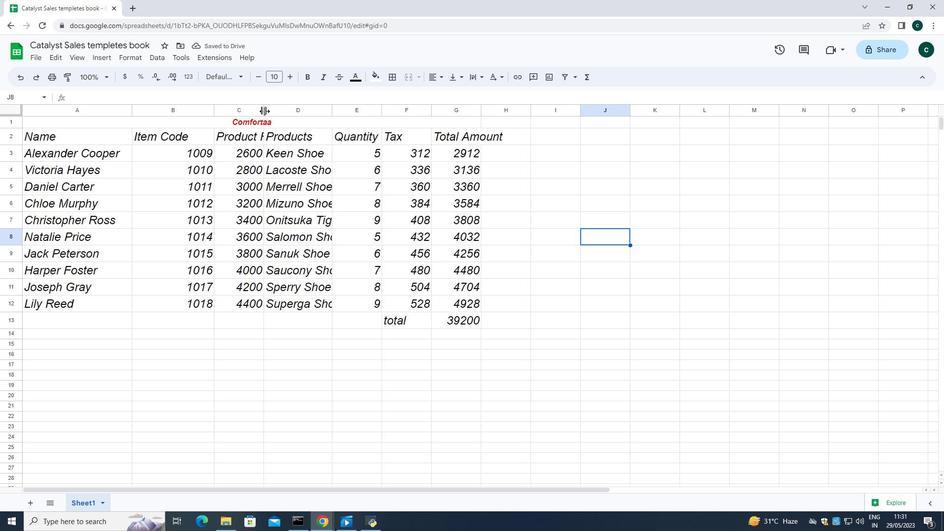 
Action: Mouse moved to (290, 110)
Screenshot: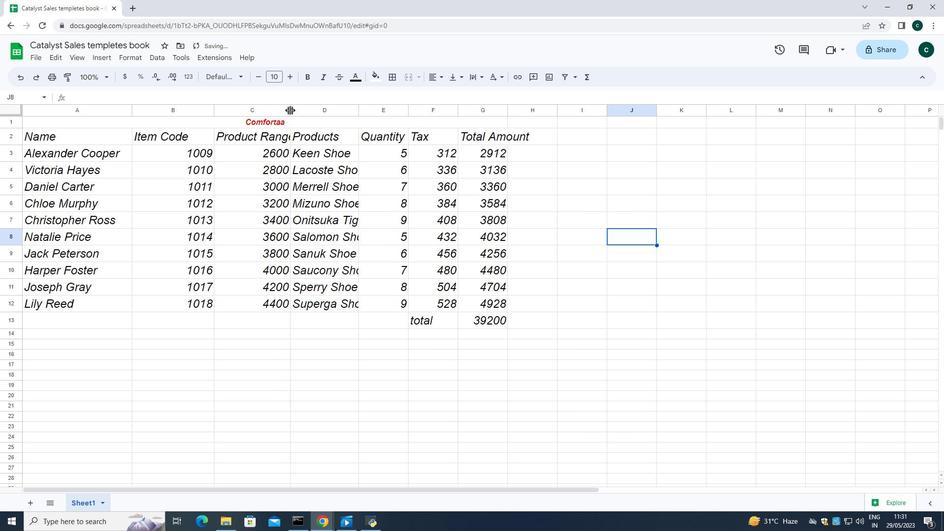 
Action: Mouse pressed left at (290, 110)
Screenshot: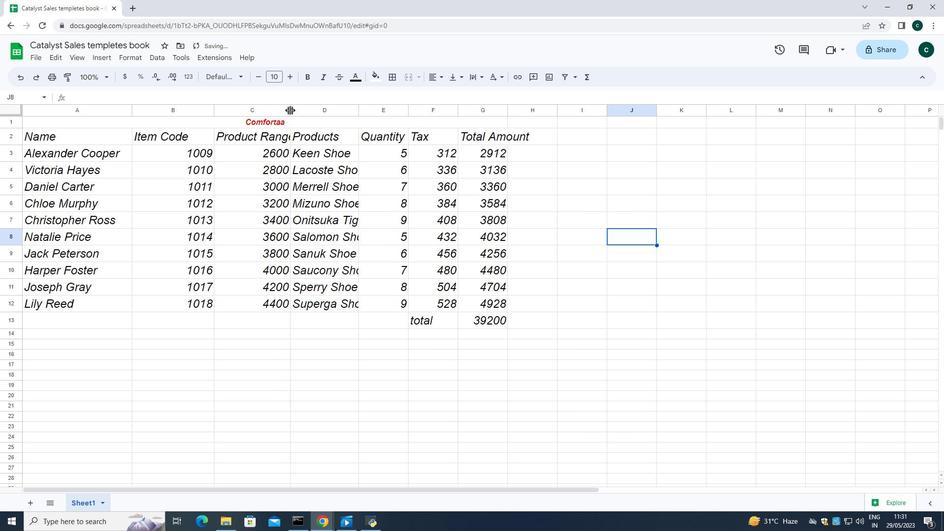 
Action: Mouse moved to (387, 110)
Screenshot: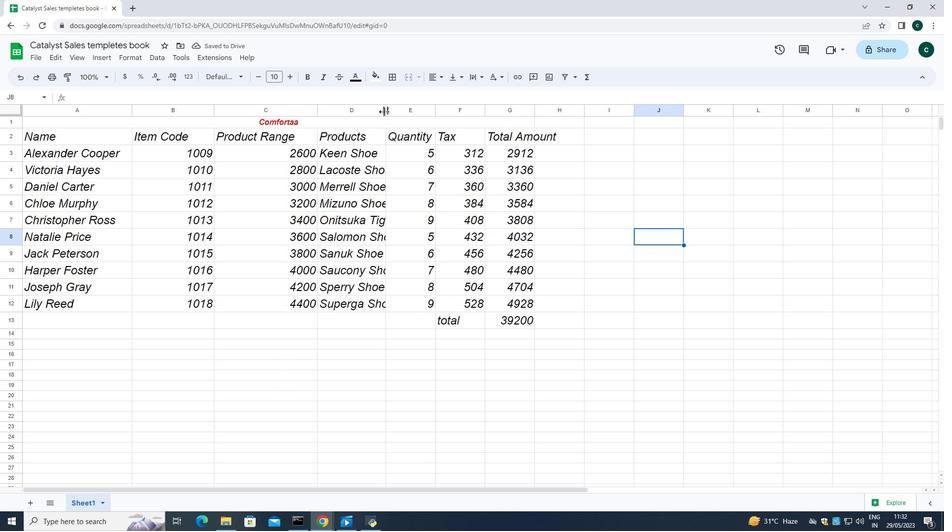 
Action: Mouse pressed left at (387, 110)
Screenshot: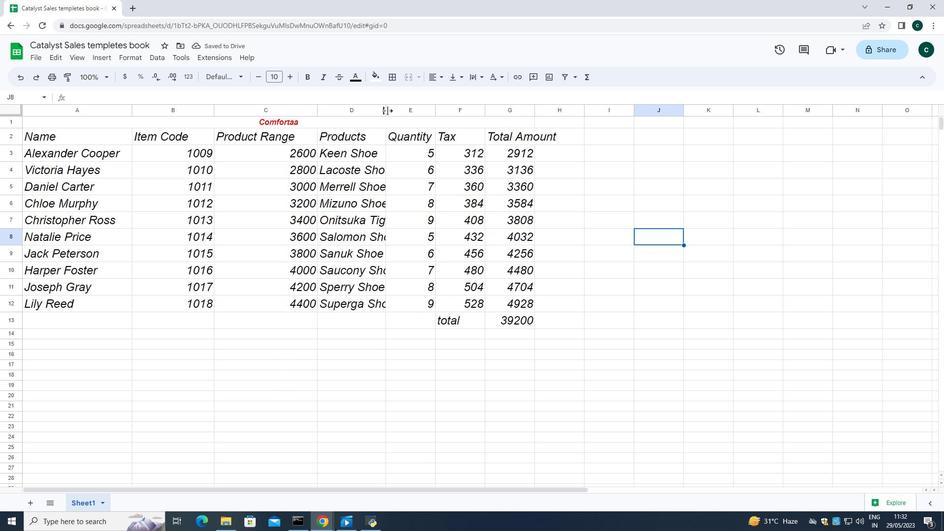 
Action: Mouse moved to (559, 110)
Screenshot: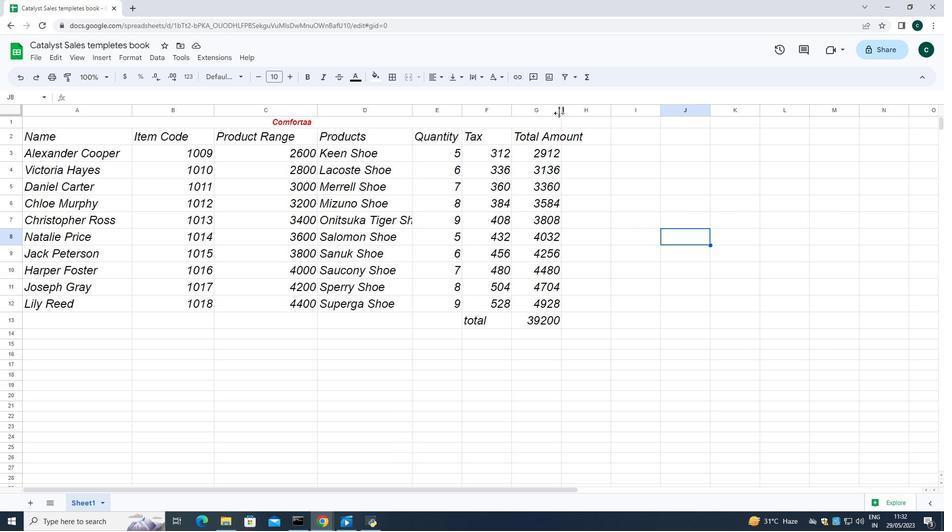 
Action: Mouse pressed left at (559, 110)
Screenshot: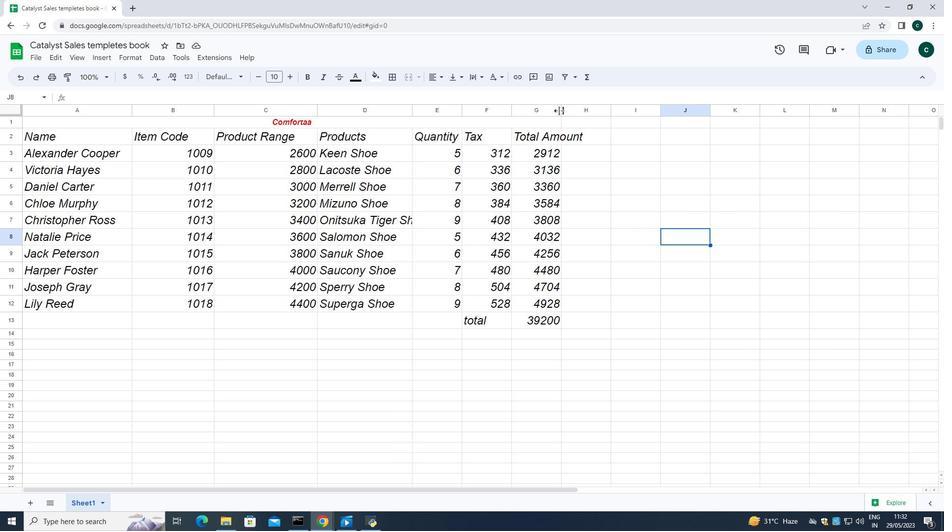 
Action: Mouse moved to (241, 121)
Screenshot: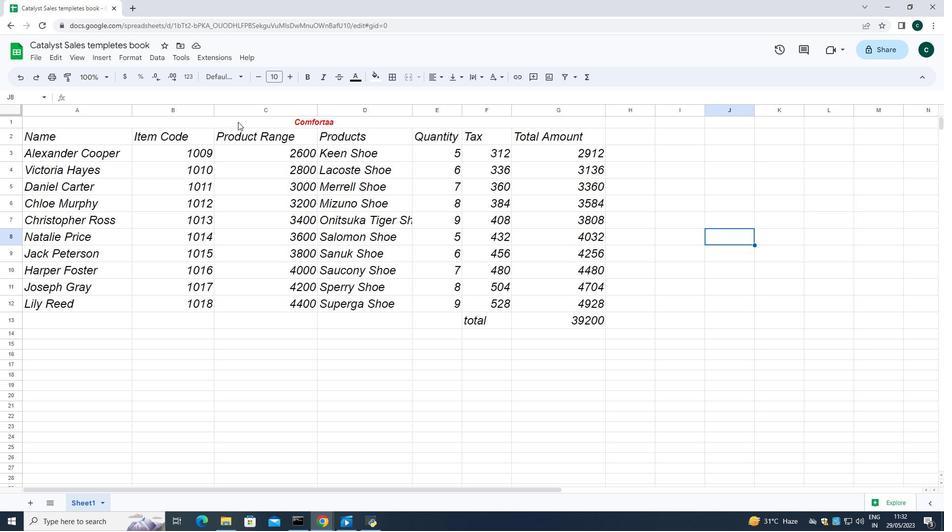 
Action: Mouse pressed left at (241, 121)
Screenshot: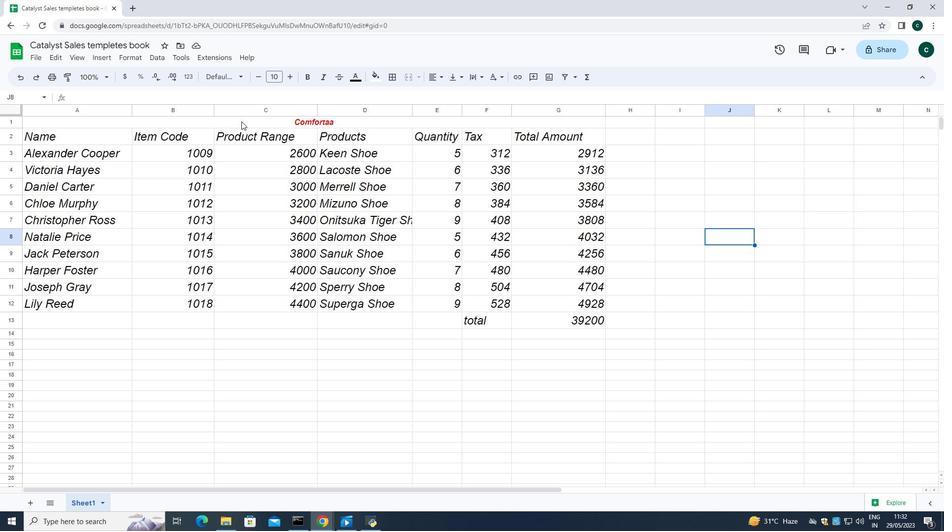 
Action: Mouse moved to (292, 76)
Screenshot: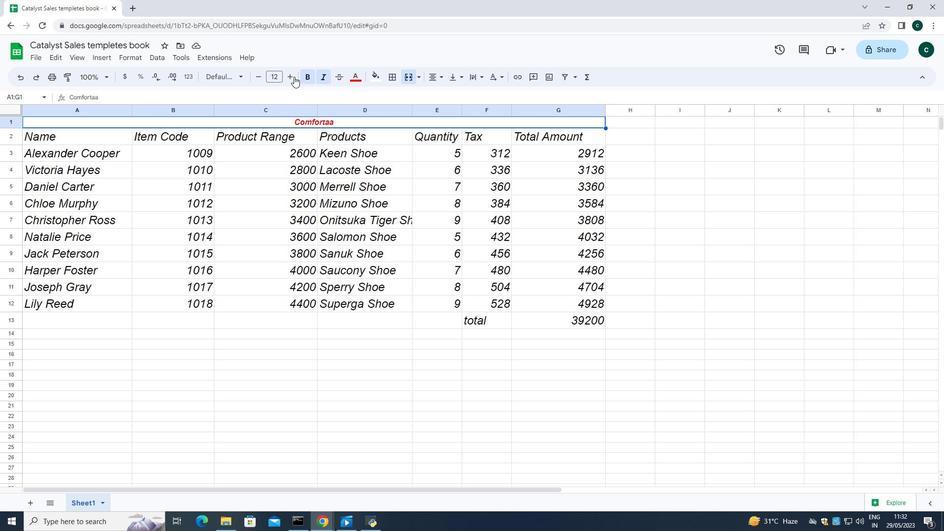 
Action: Mouse pressed left at (292, 76)
Screenshot: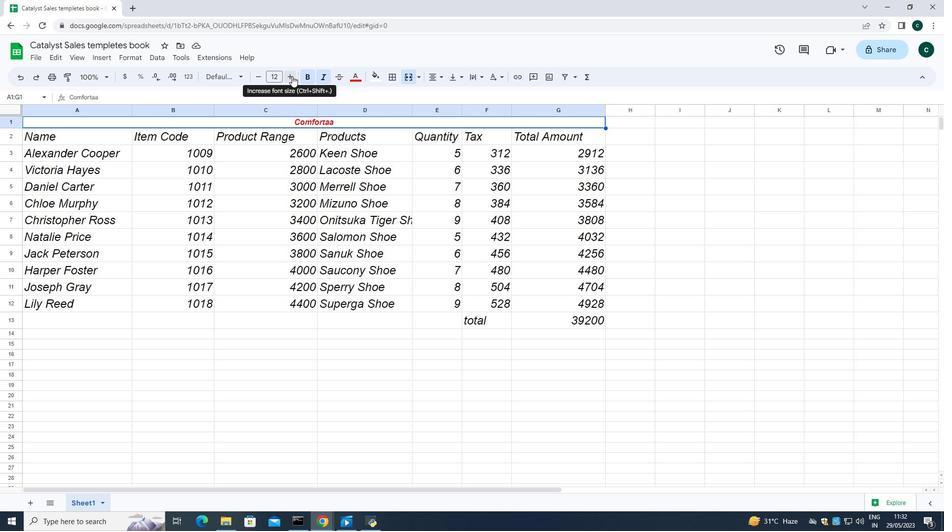 
Action: Mouse pressed left at (292, 76)
Screenshot: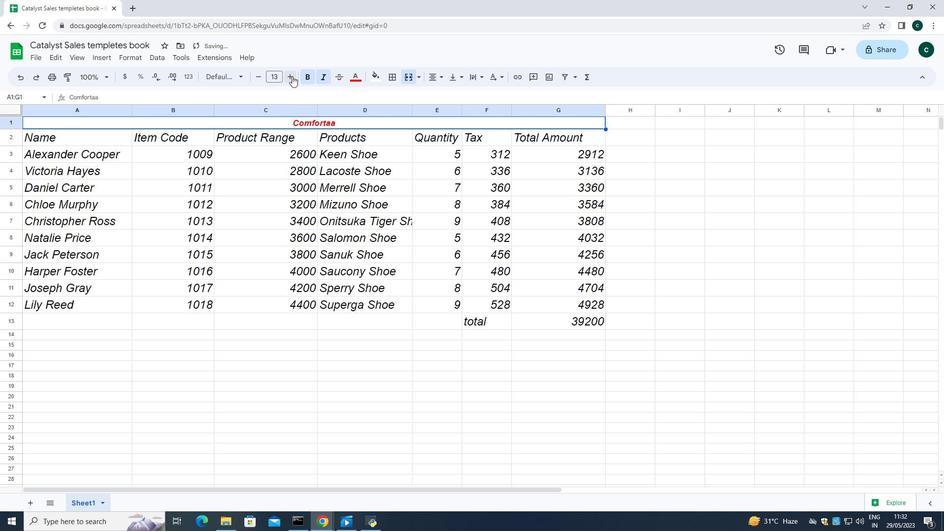 
Action: Mouse pressed left at (292, 76)
Screenshot: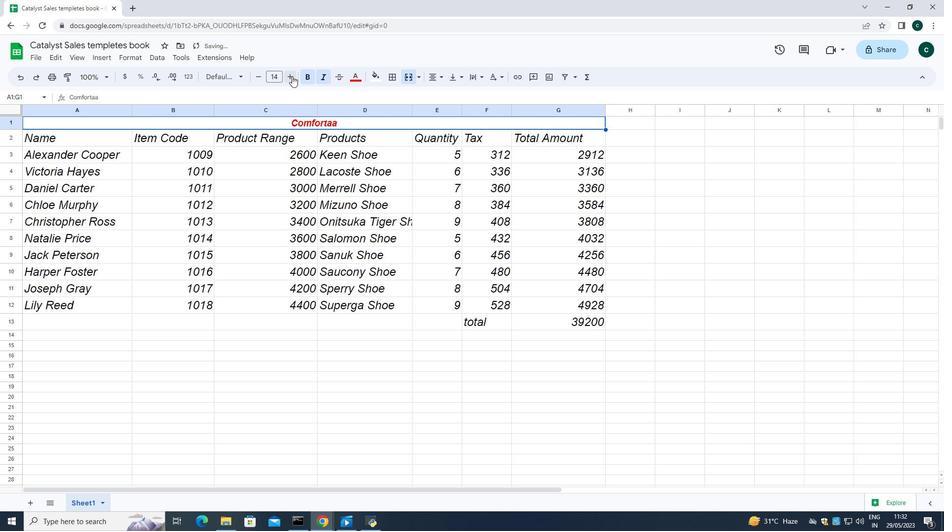 
Action: Mouse pressed left at (292, 76)
Screenshot: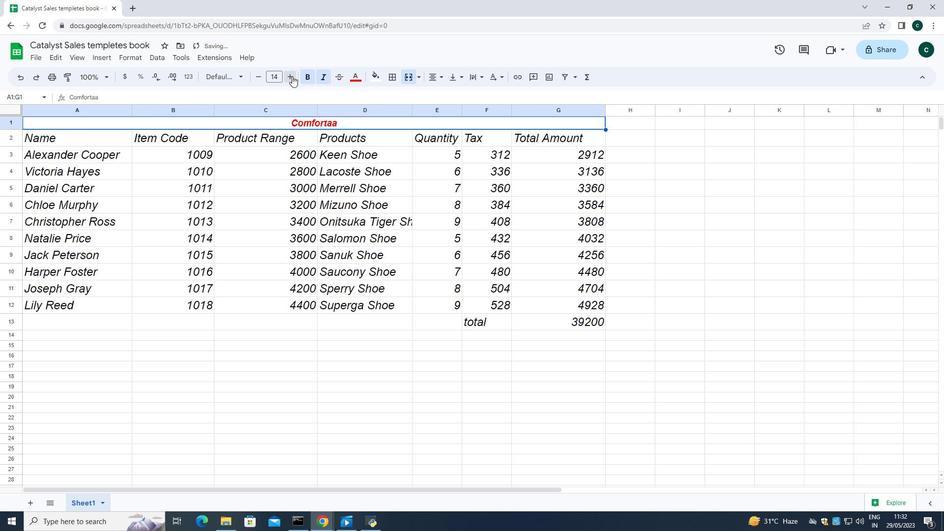
Action: Mouse pressed left at (292, 76)
Screenshot: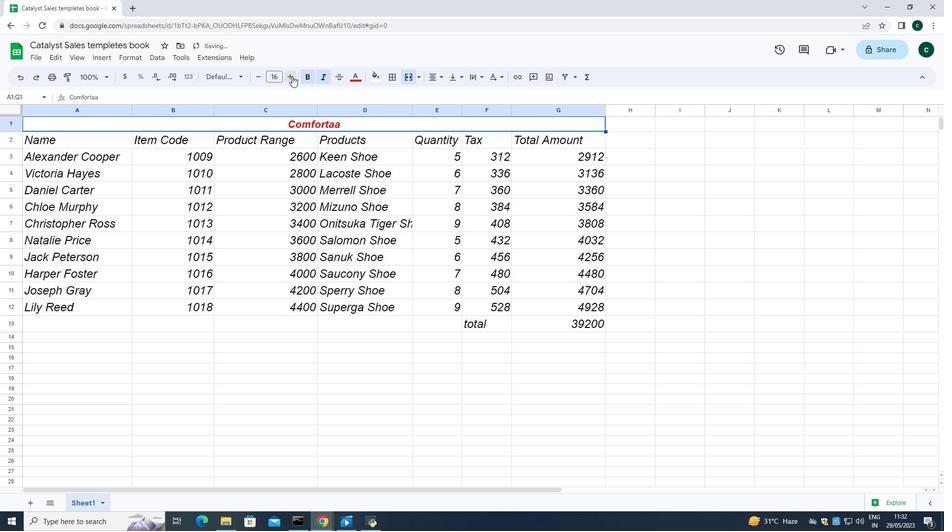 
Action: Mouse pressed left at (292, 76)
Screenshot: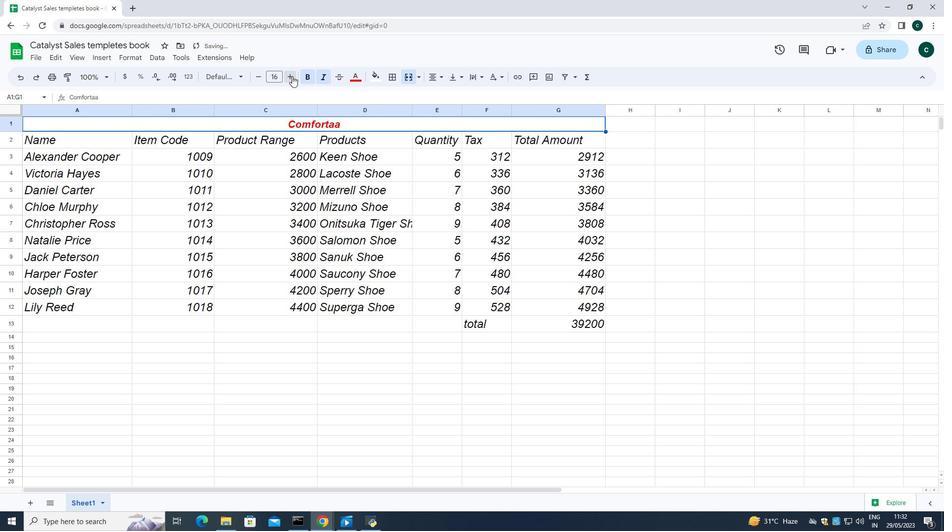 
Action: Mouse pressed left at (292, 76)
Screenshot: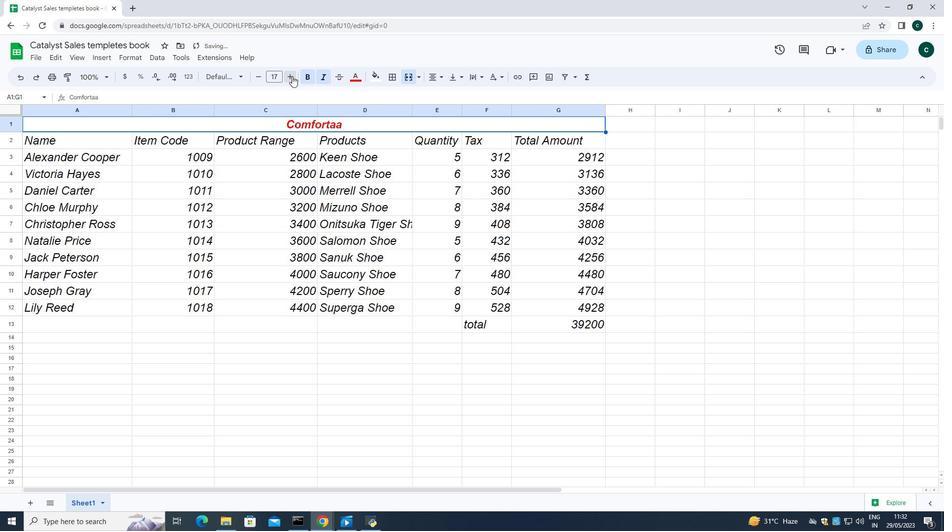 
Action: Mouse pressed left at (292, 76)
Screenshot: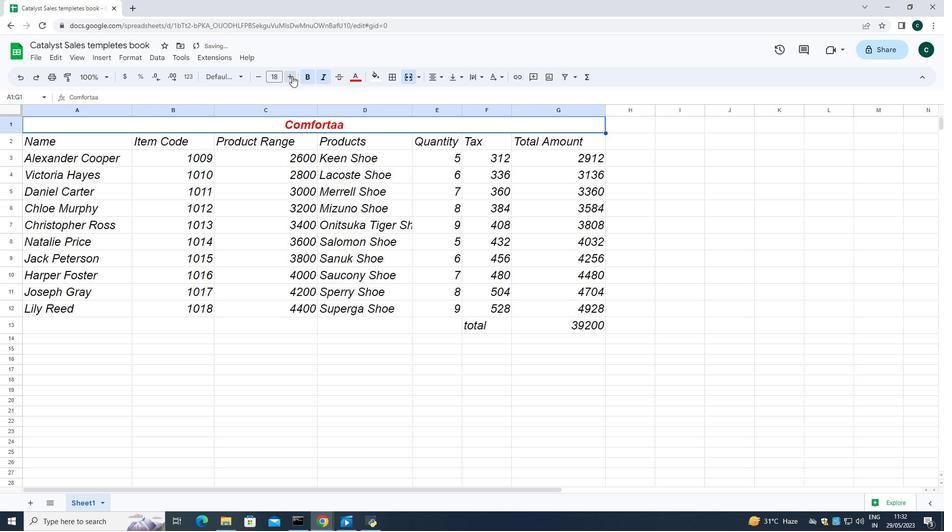 
Action: Mouse pressed left at (292, 76)
Screenshot: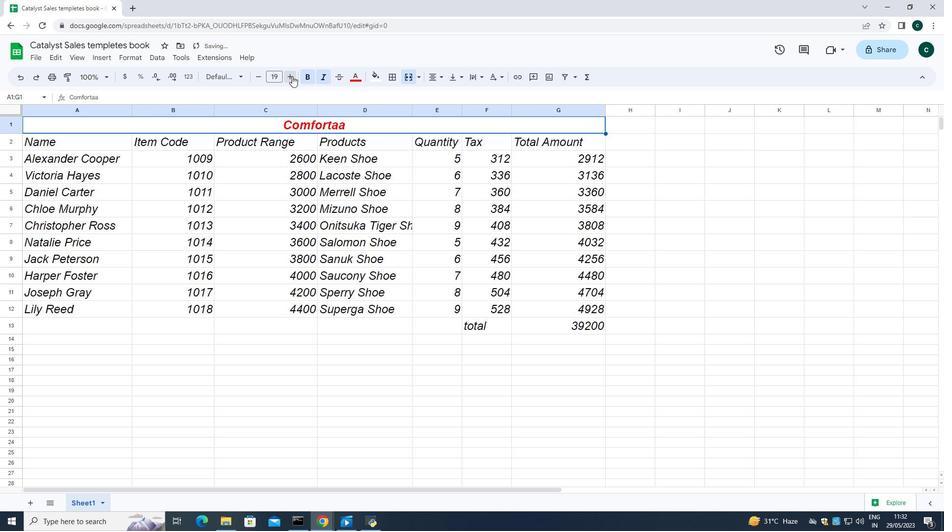 
Action: Mouse pressed left at (292, 76)
Screenshot: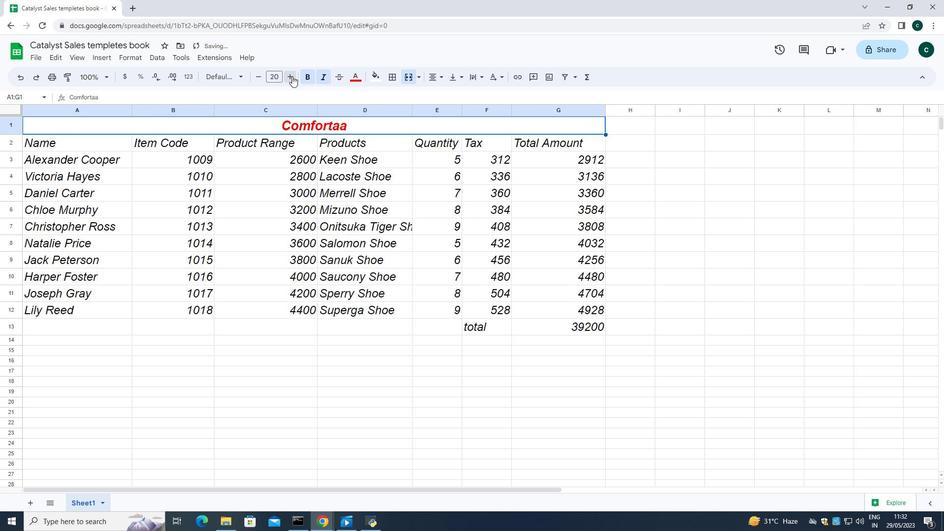 
Action: Mouse pressed left at (292, 76)
Screenshot: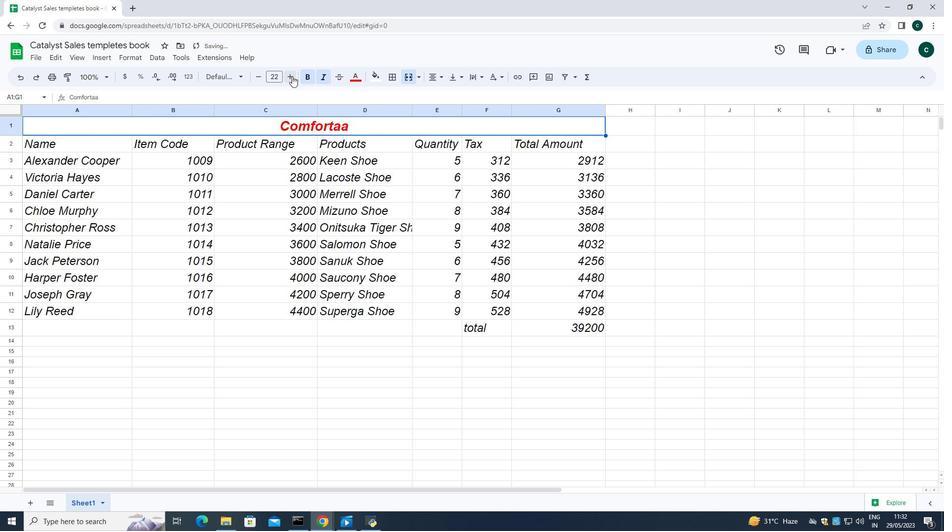 
Action: Mouse pressed left at (292, 76)
Screenshot: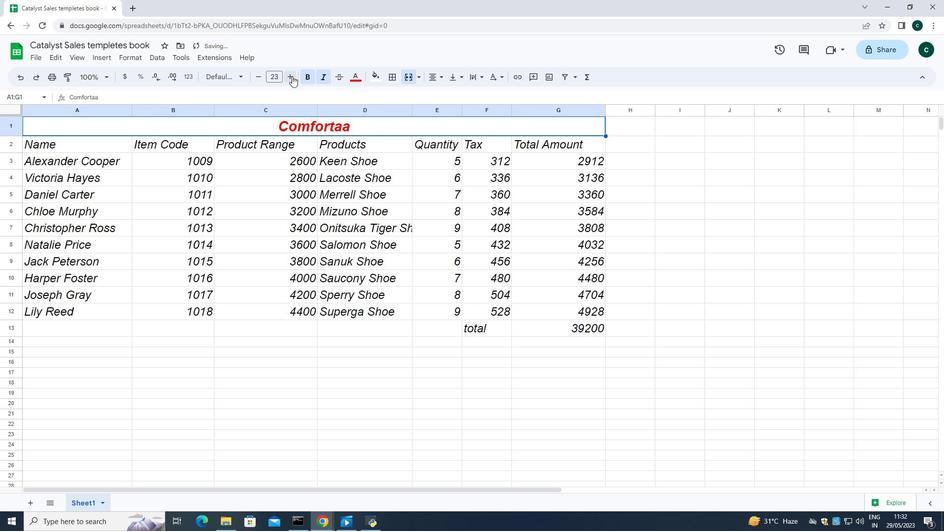 
Action: Mouse pressed left at (292, 76)
Screenshot: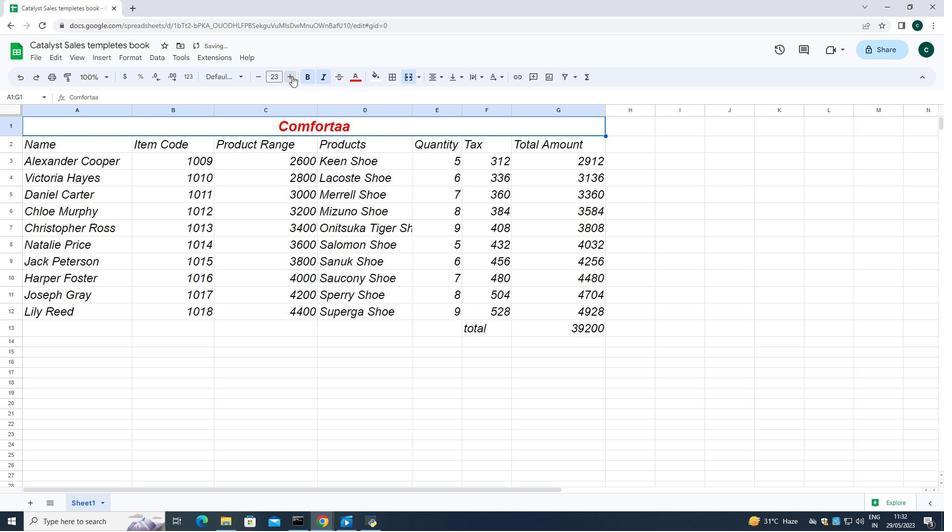 
Action: Mouse moved to (291, 77)
Screenshot: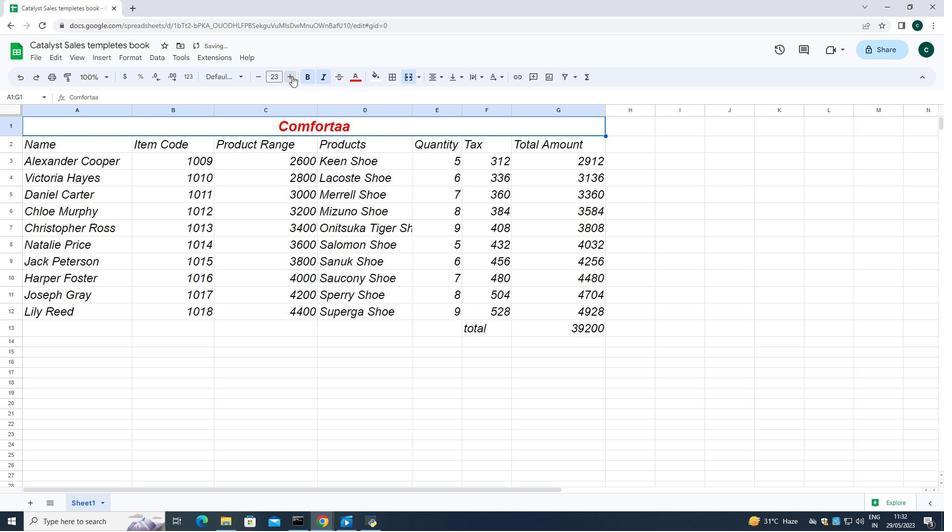 
Action: Mouse pressed left at (291, 77)
Screenshot: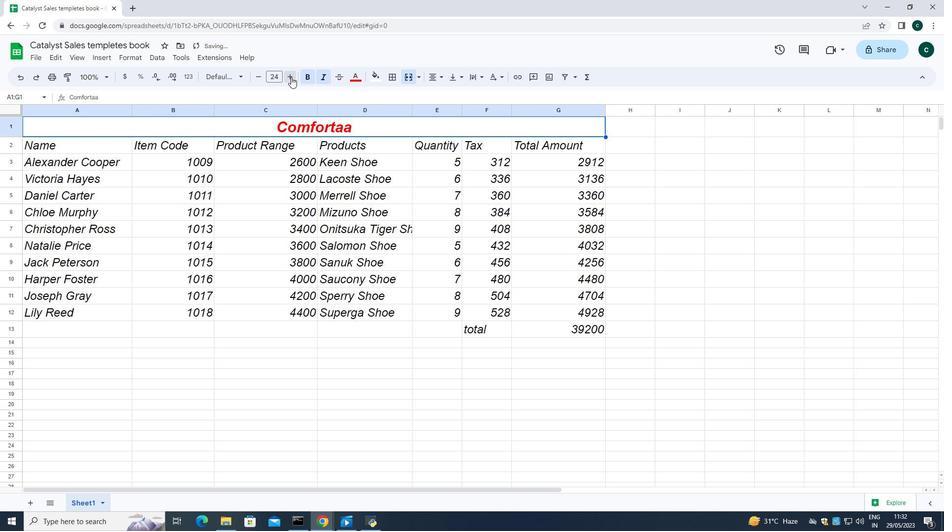 
Action: Mouse moved to (284, 348)
Screenshot: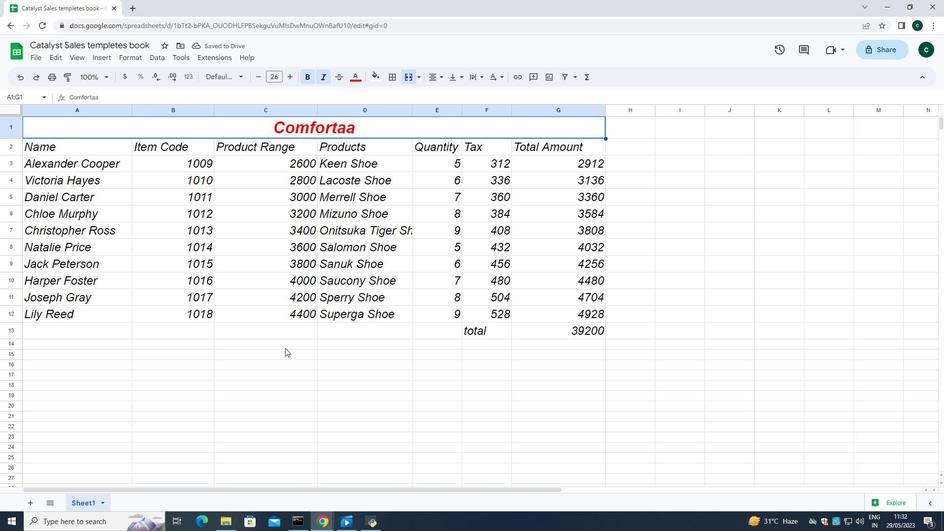 
Action: Mouse pressed left at (284, 348)
Screenshot: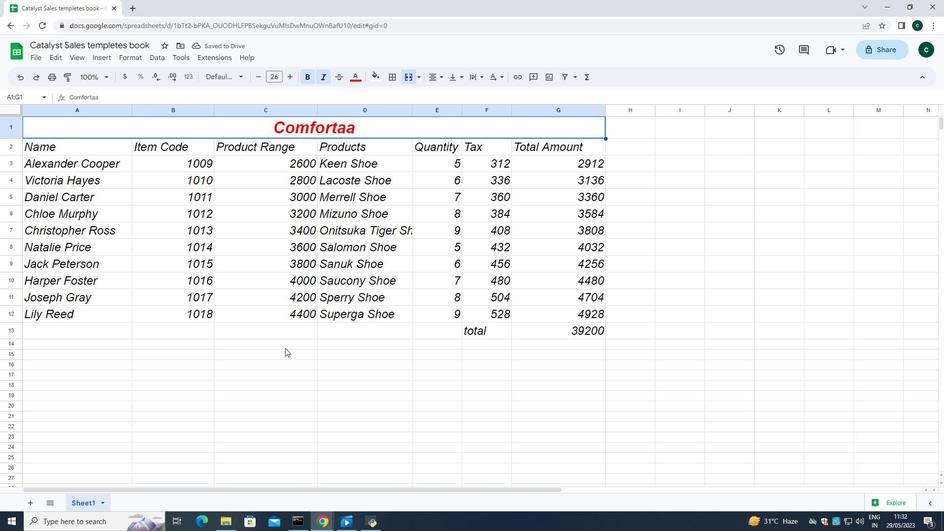 
Action: Mouse moved to (263, 124)
Screenshot: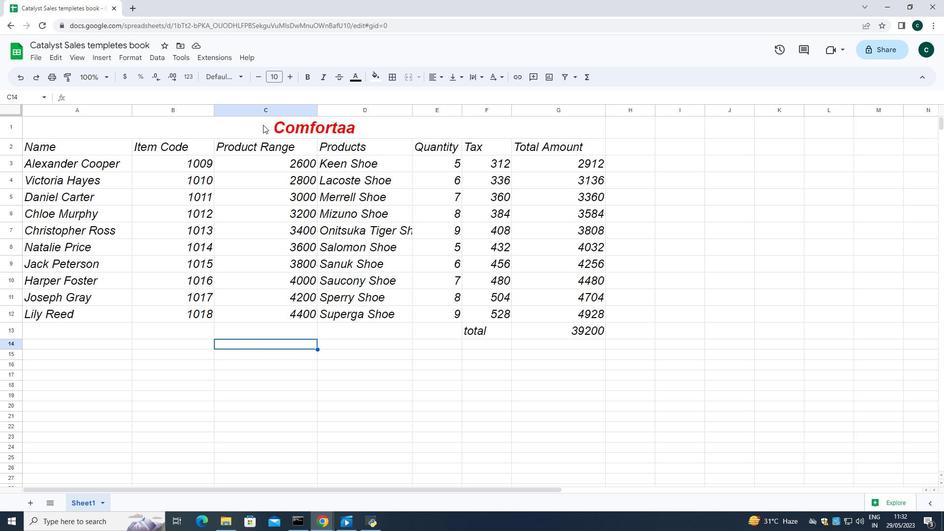 
Action: Mouse pressed left at (263, 124)
Screenshot: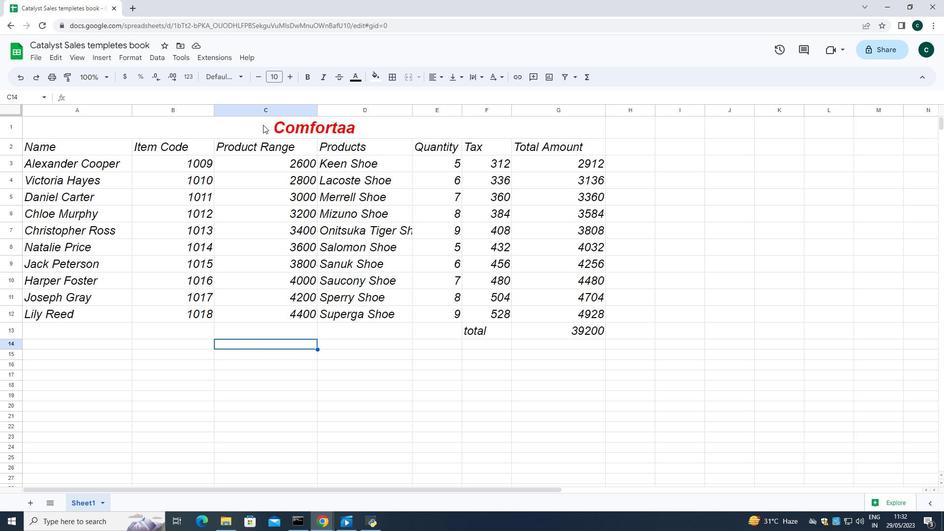 
Action: Mouse moved to (483, 77)
Screenshot: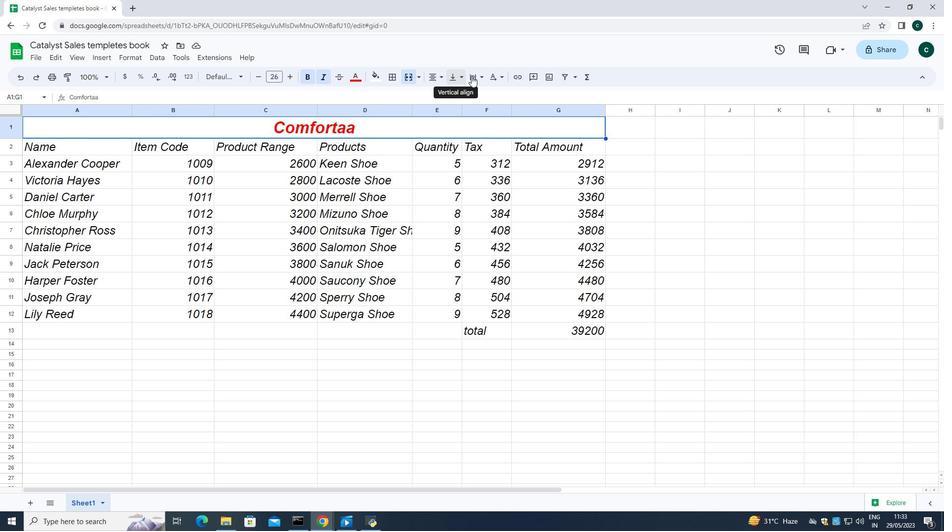 
Action: Mouse pressed left at (483, 77)
Screenshot: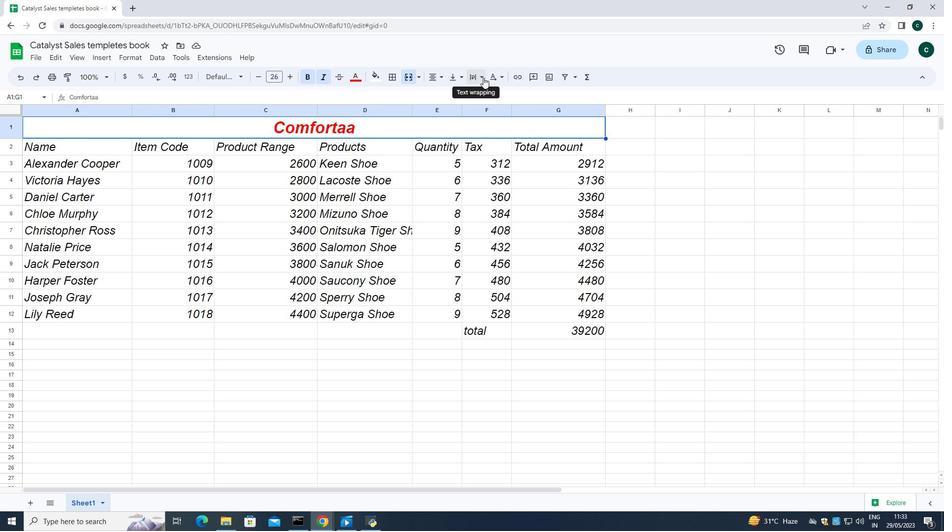 
Action: Mouse moved to (535, 92)
Screenshot: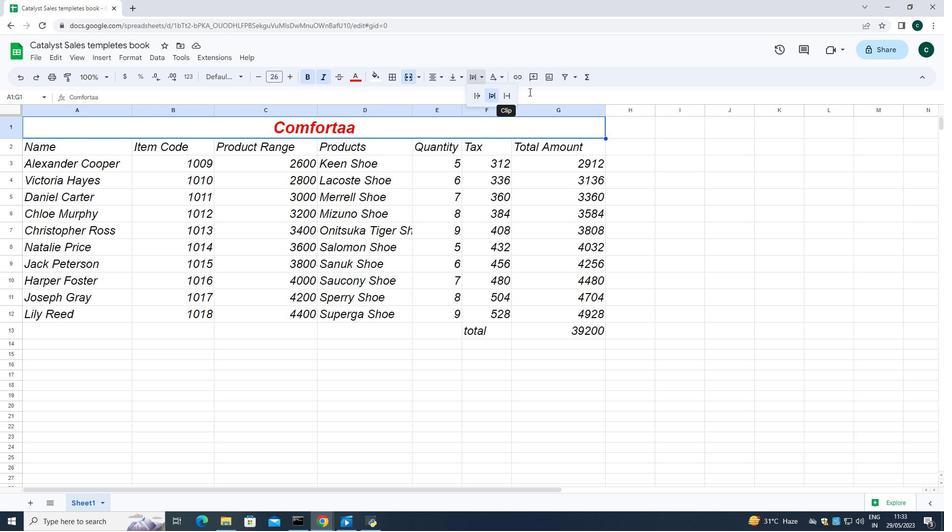 
Action: Mouse pressed left at (535, 92)
Screenshot: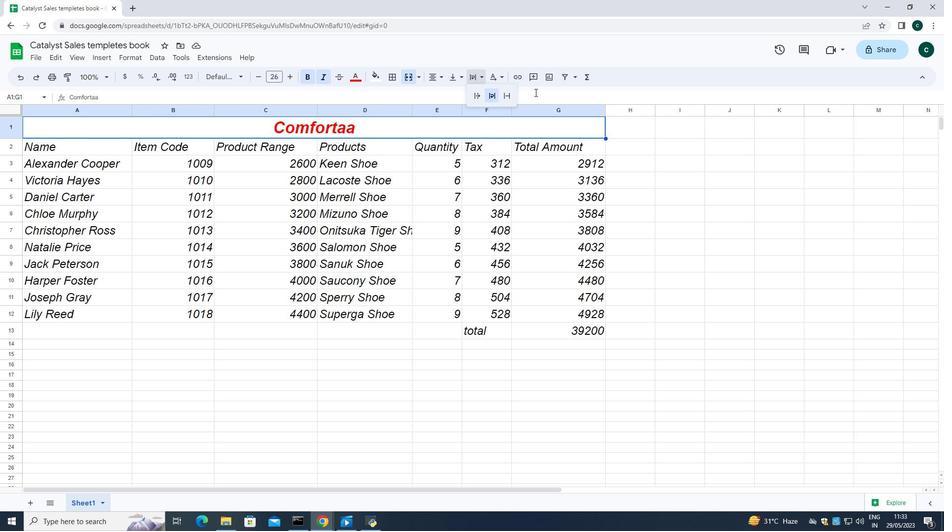 
Action: Mouse moved to (433, 79)
Screenshot: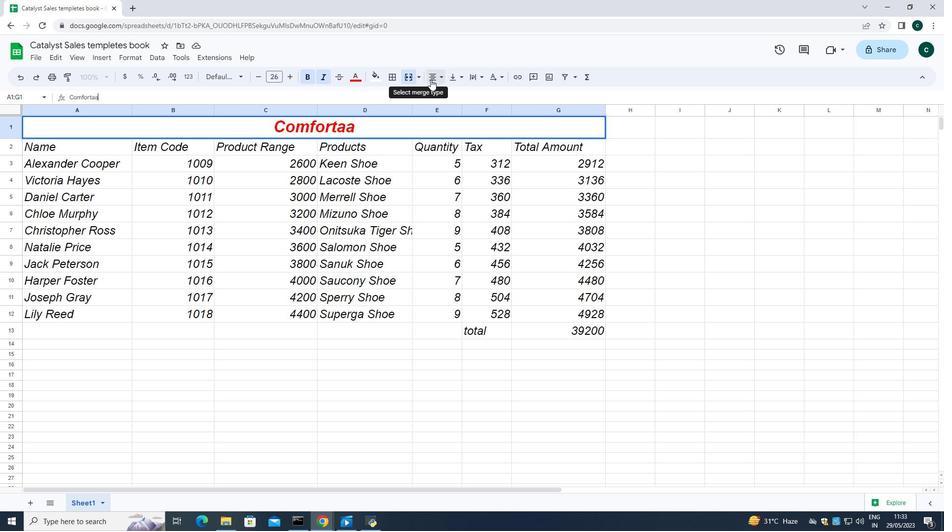 
Action: Mouse pressed left at (433, 79)
Screenshot: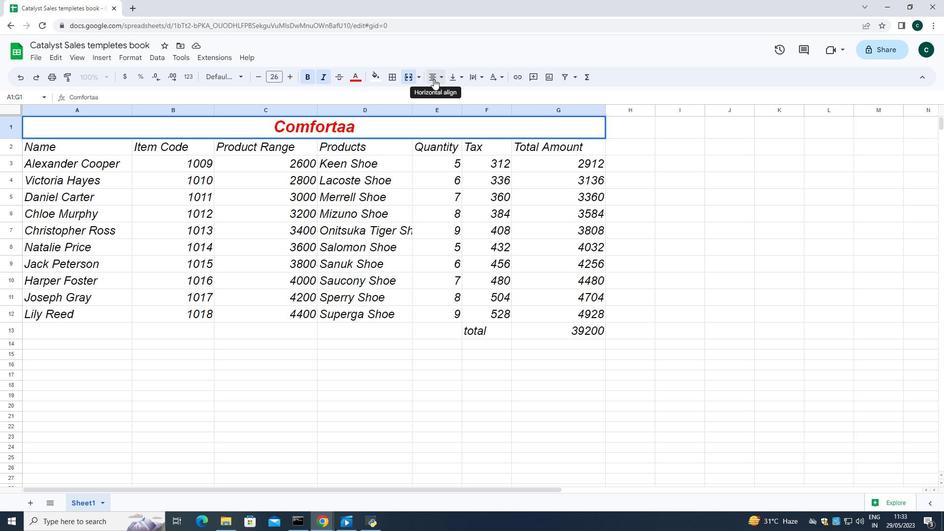 
Action: Mouse moved to (434, 95)
Screenshot: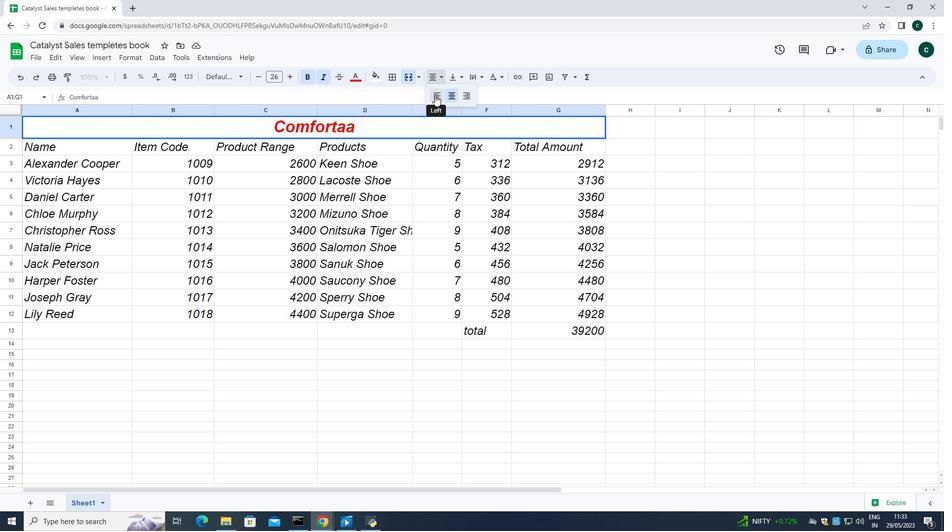 
Action: Mouse pressed left at (434, 95)
Screenshot: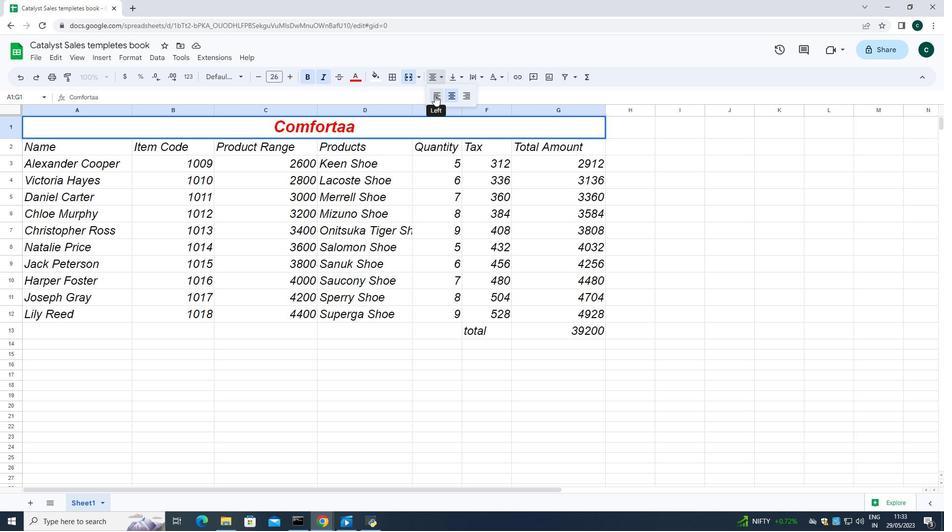 
Action: Mouse moved to (96, 147)
Screenshot: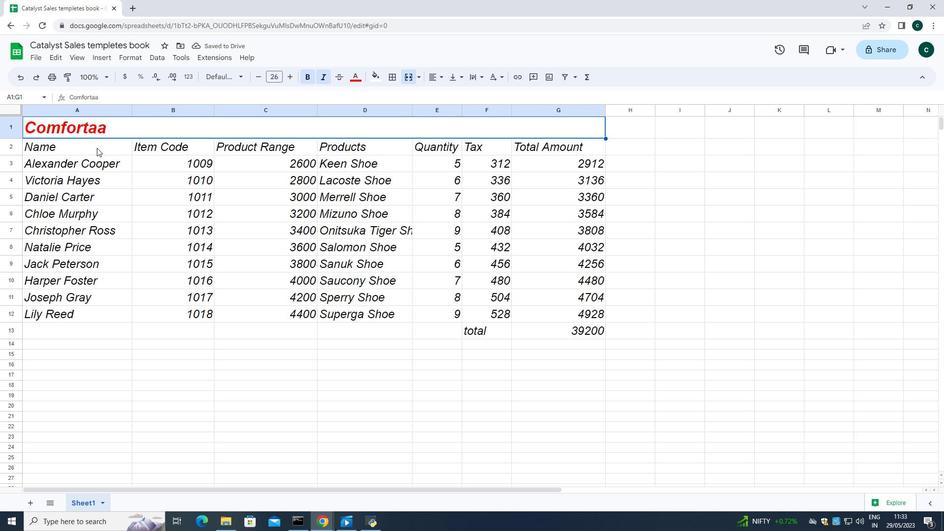 
Action: Mouse pressed left at (96, 147)
Screenshot: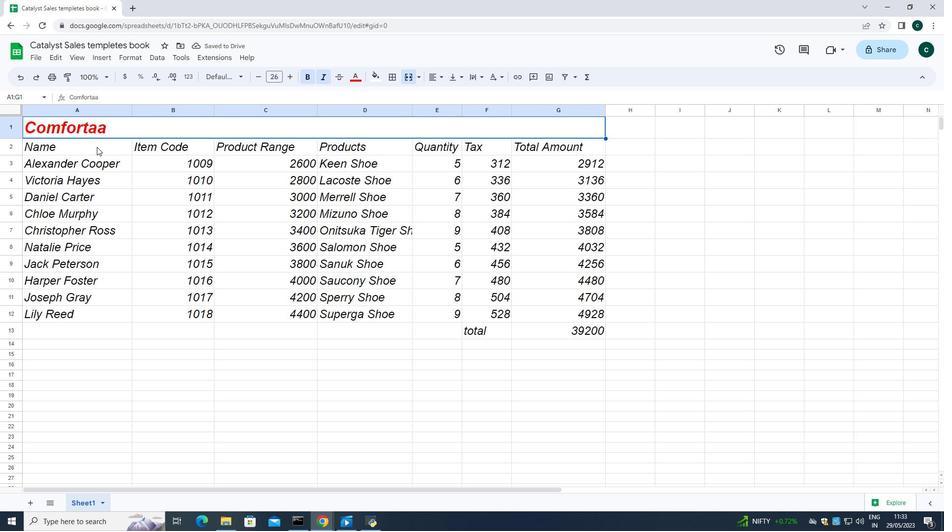 
Action: Mouse moved to (433, 78)
Screenshot: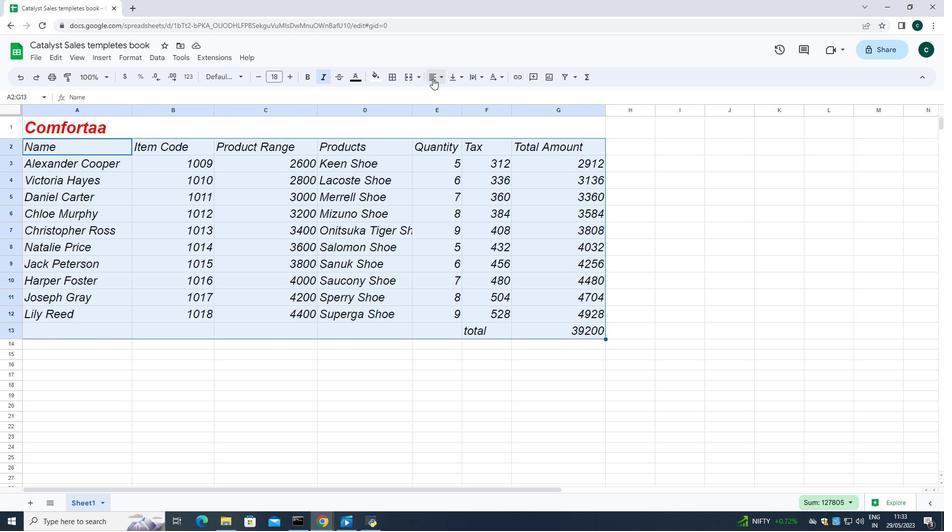 
Action: Mouse pressed left at (433, 78)
Screenshot: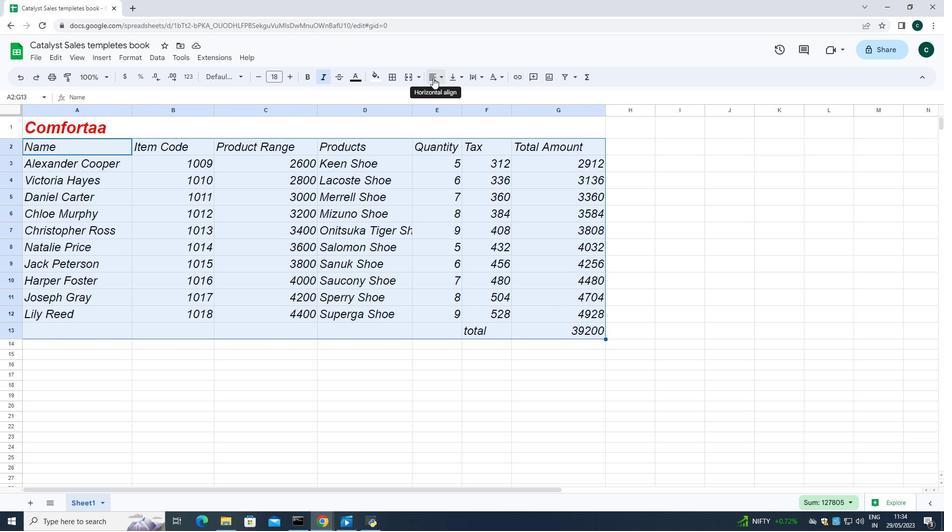 
Action: Mouse moved to (435, 94)
Screenshot: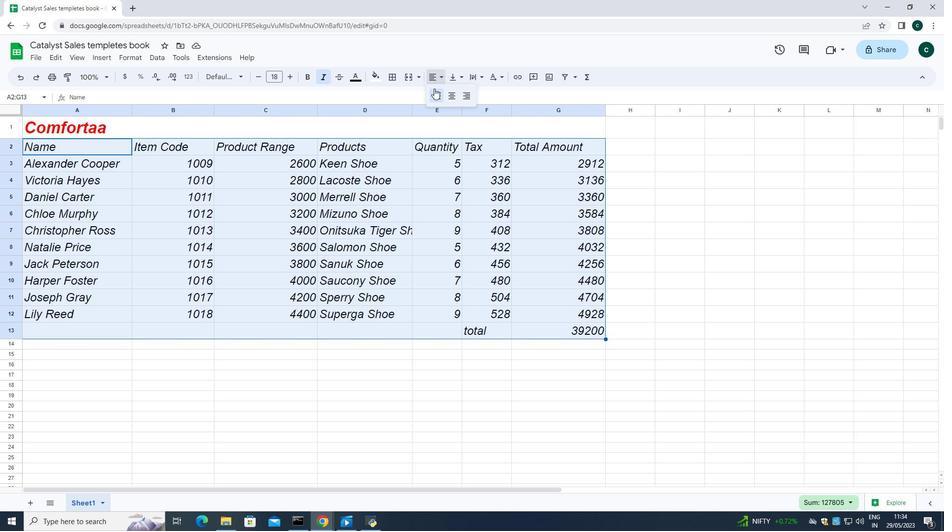 
Action: Mouse pressed left at (435, 94)
Screenshot: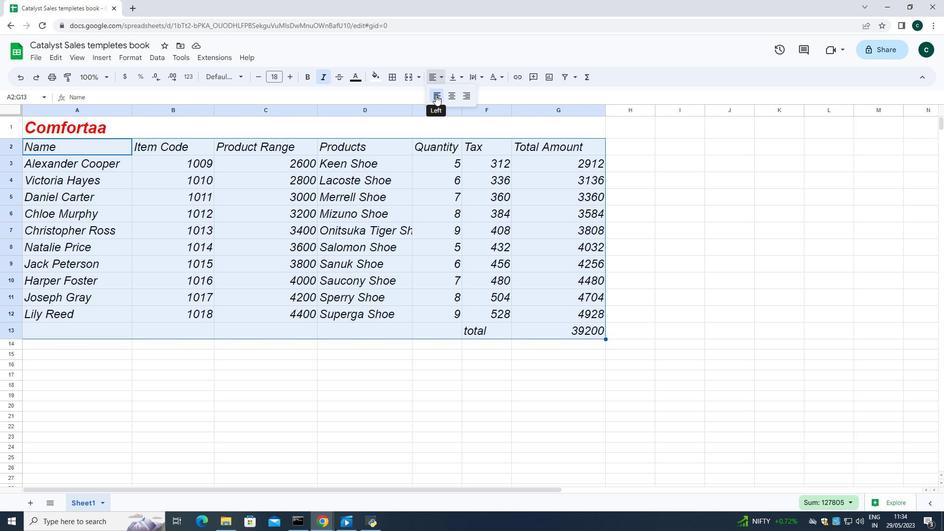 
Action: Mouse moved to (321, 355)
Screenshot: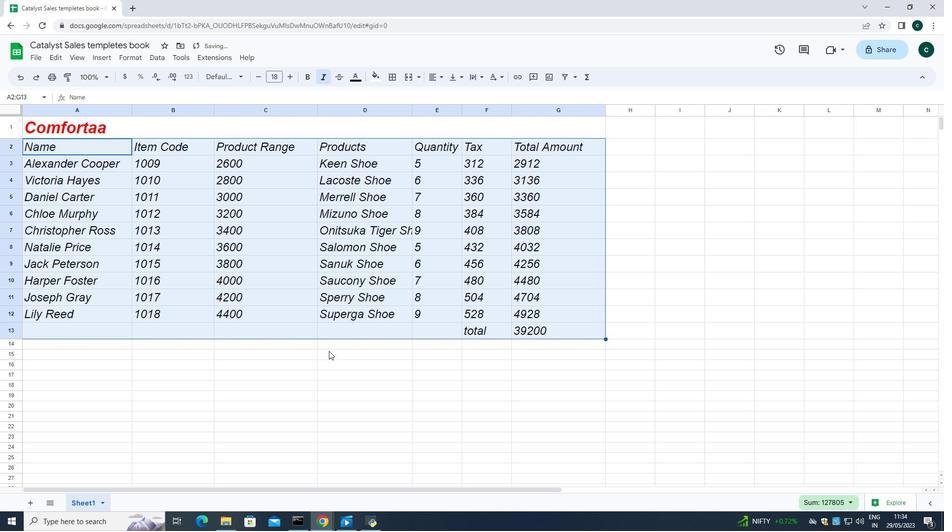 
Action: Mouse pressed left at (321, 355)
Screenshot: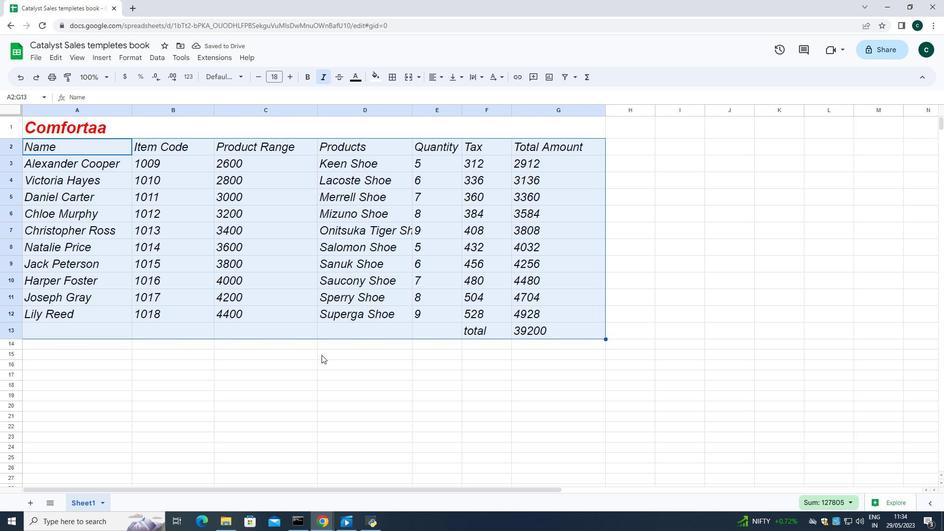 
Action: Mouse moved to (317, 356)
Screenshot: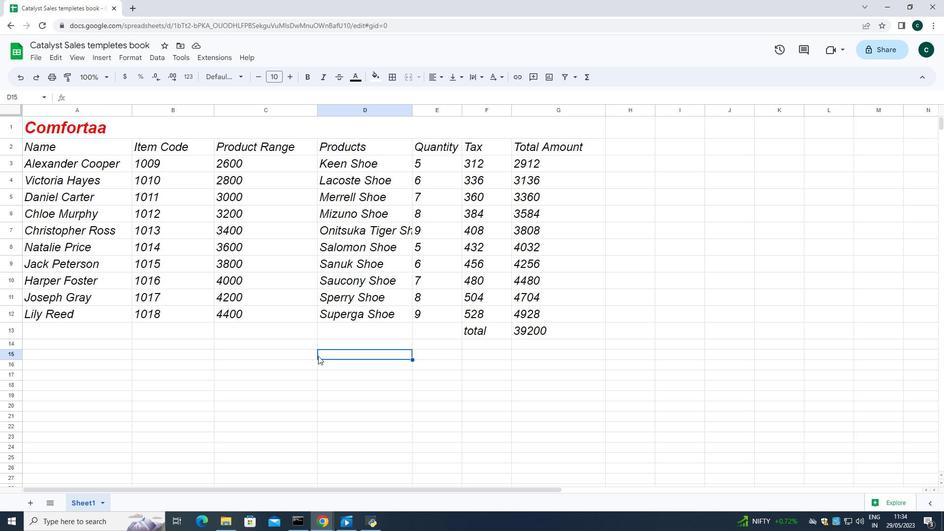 
